 Task: Find an Airbnb in Sambhar, India for 7 adults from 12th to 16th July, with a price range of ₹10,000 to ₹16,000, including breakfast, self check-in, WiFi, free parking, TV, and gym, and ensure the host speaks English.
Action: Mouse moved to (412, 105)
Screenshot: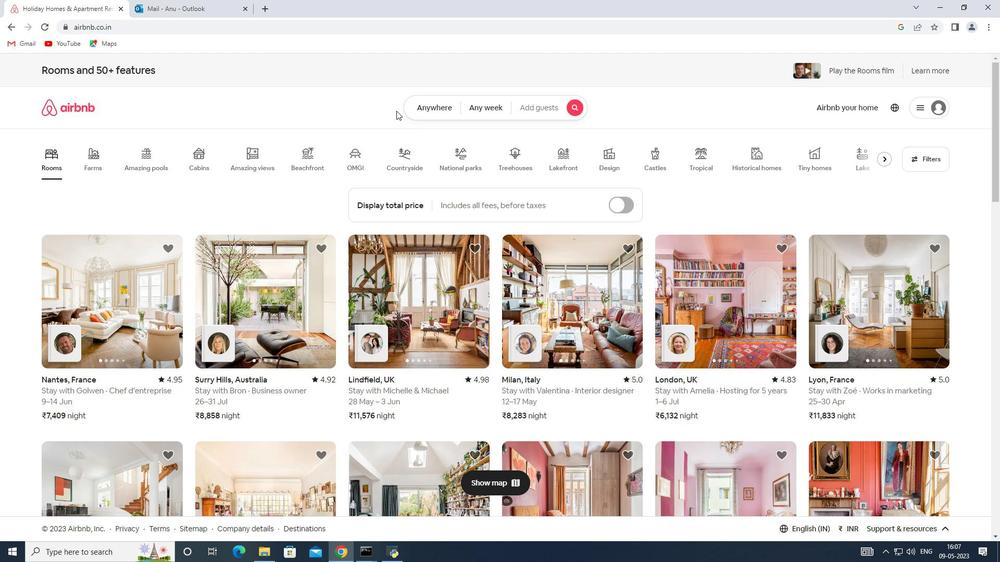
Action: Mouse pressed left at (412, 105)
Screenshot: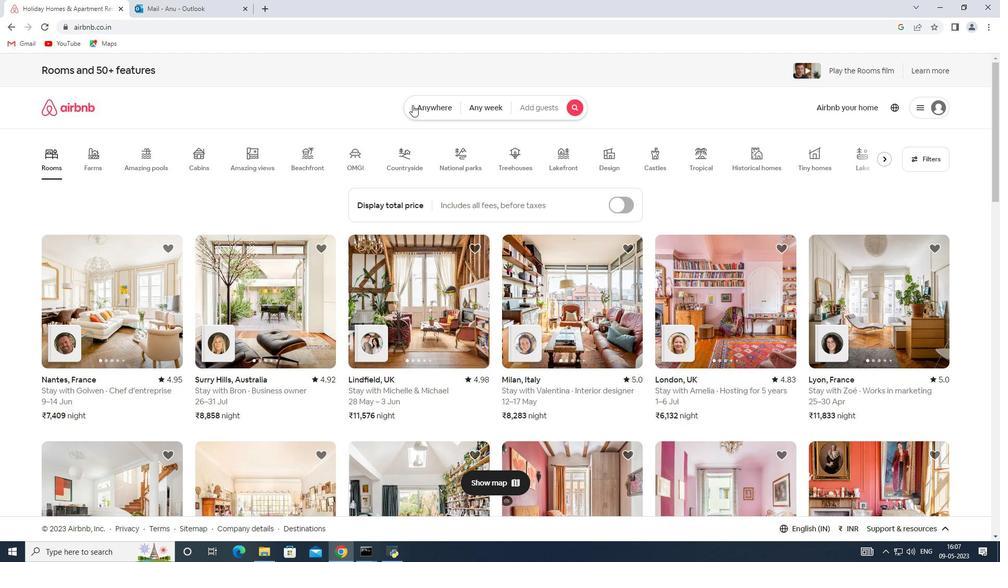
Action: Mouse moved to (333, 149)
Screenshot: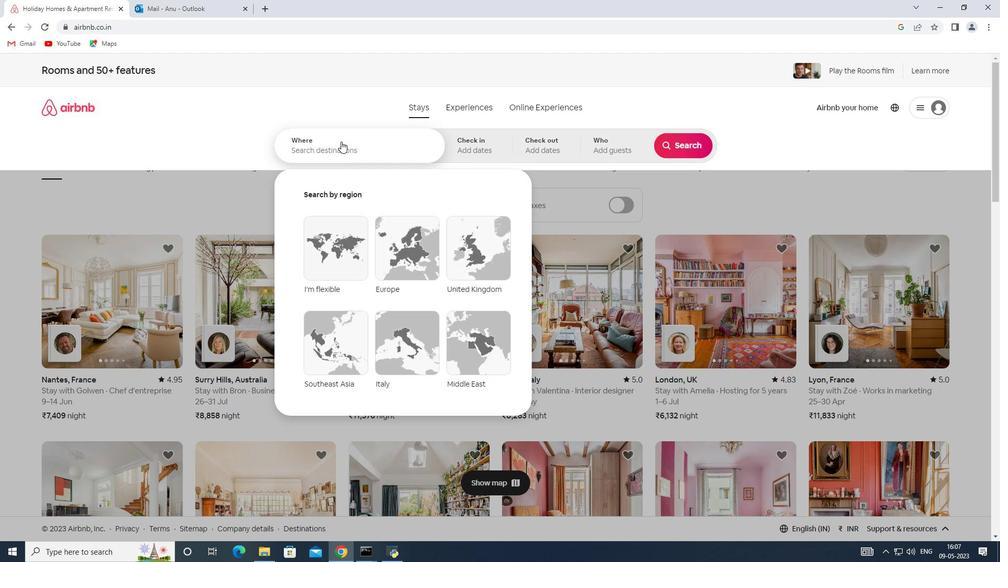 
Action: Mouse pressed left at (333, 149)
Screenshot: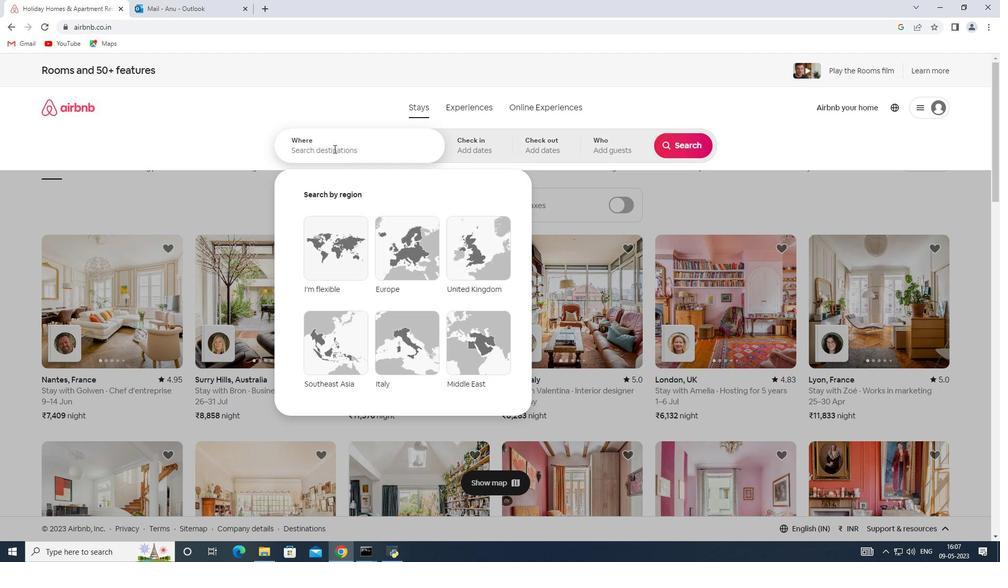 
Action: Key pressed <Key.caps_lock><Key.caps_lock><Key.caps_lock><Key.caps_lock><Key.caps_lock><Key.caps_lock><Key.caps_lock><Key.caps_lock><Key.caps_lock><Key.caps_lock><Key.caps_lock><Key.caps_lock><Key.caps_lock><Key.caps_lock><Key.caps_lock><Key.caps_lock><Key.caps_lock><Key.caps_lock><Key.caps_lock><Key.caps_lock><Key.caps_lock><Key.caps_lock><Key.caps_lock><Key.caps_lock><Key.caps_lock><Key.caps_lock><Key.caps_lock><Key.caps_lock><Key.caps_lock><Key.caps_lock>sa<Key.backspace><Key.caps_lock>AMBHAR
Screenshot: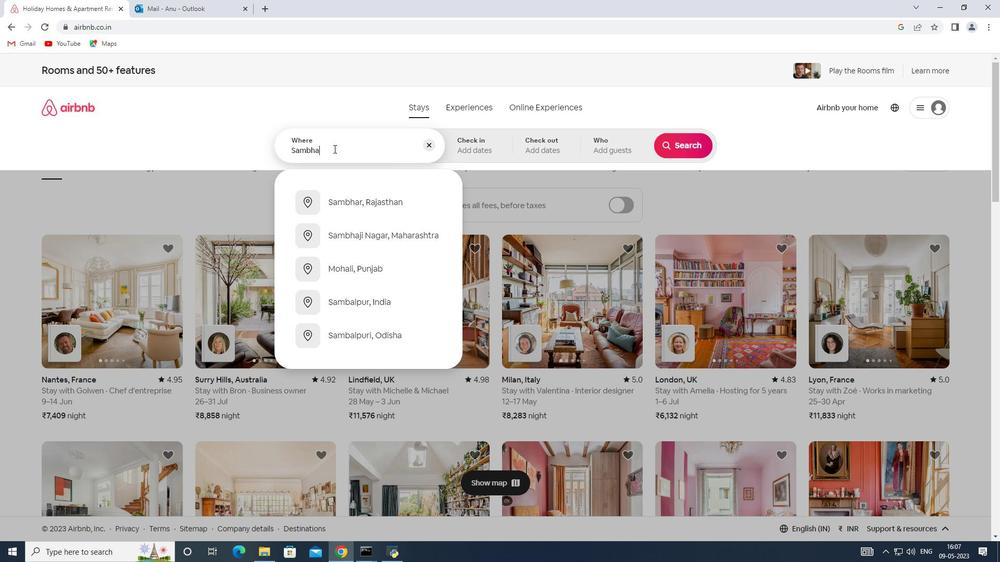 
Action: Mouse moved to (332, 149)
Screenshot: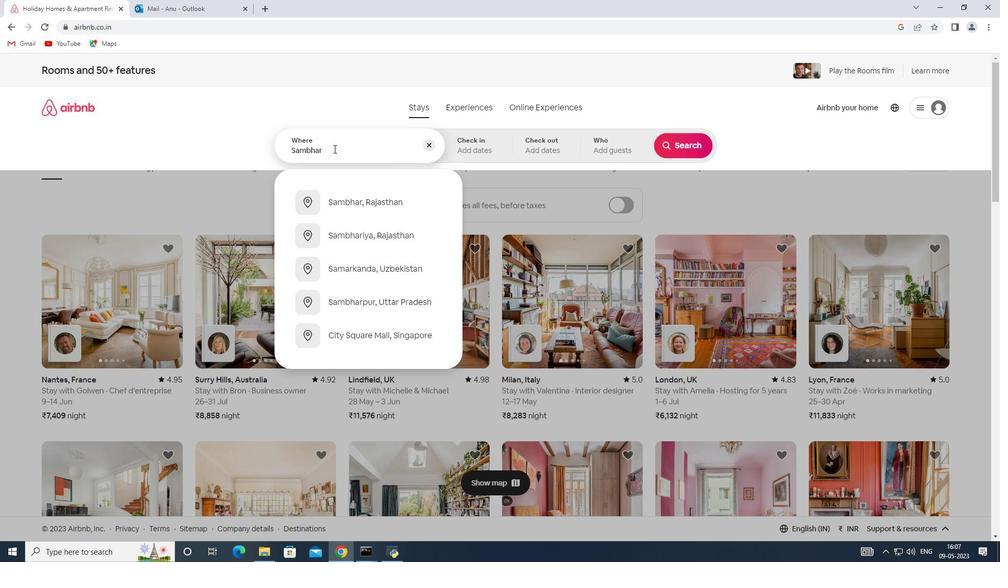 
Action: Key pressed ,<Key.shift><Key.shift><Key.shift><Key.shift><Key.shift>r<Key.backspace><Key.shift><Key.shift><Key.shift><Key.shift><Key.shift><Key.shift><Key.shift><Key.shift><Key.shift><Key.shift><Key.shift><Key.shift><Key.shift><Key.shift><Key.shift><Key.shift><Key.shift><Key.shift>iNDIA
Screenshot: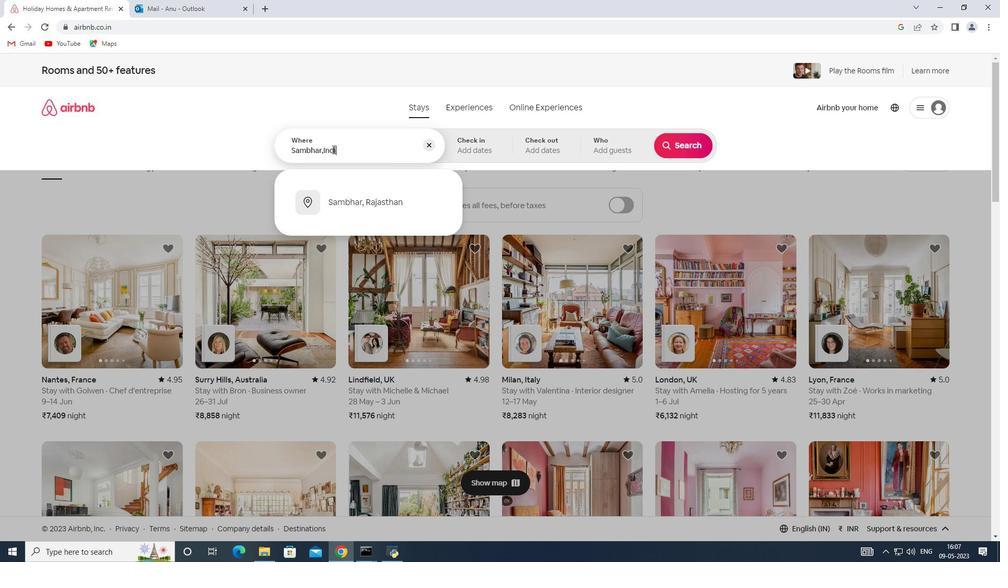 
Action: Mouse moved to (473, 138)
Screenshot: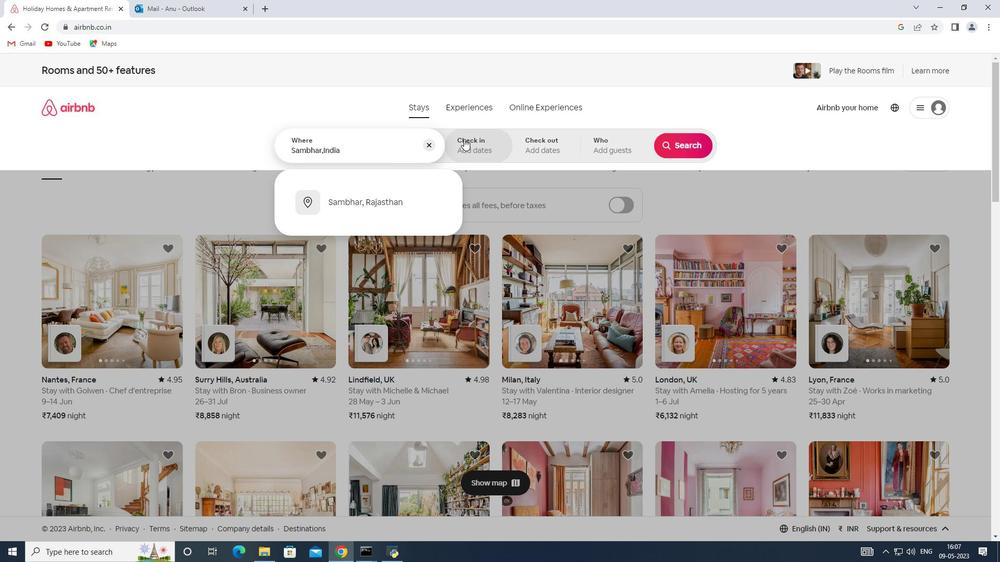 
Action: Mouse pressed left at (473, 138)
Screenshot: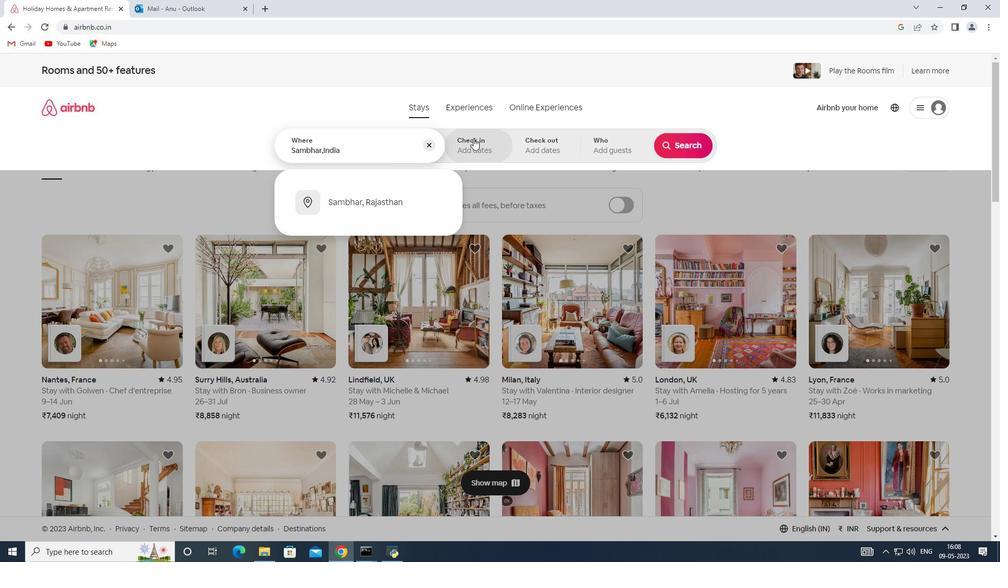 
Action: Mouse moved to (675, 228)
Screenshot: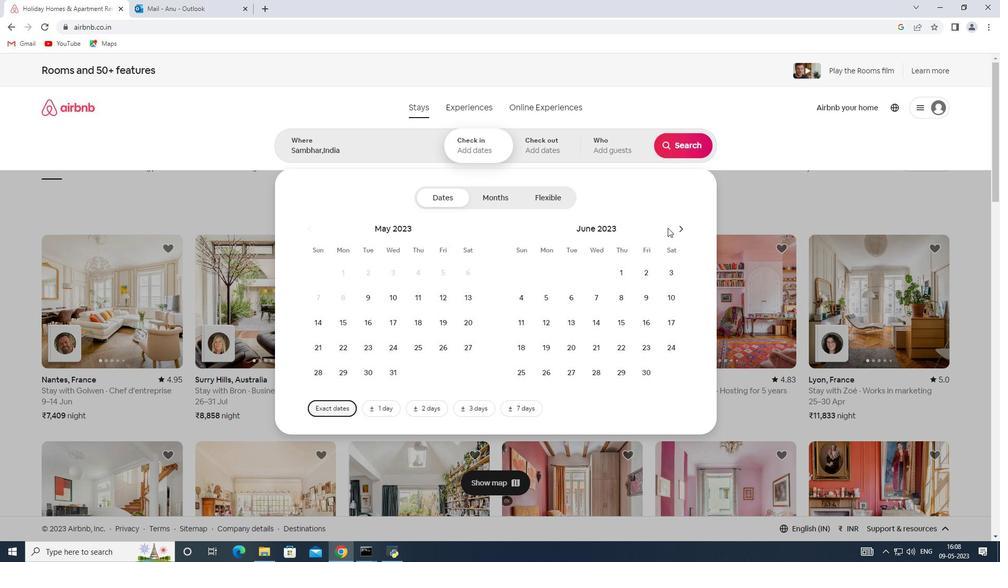 
Action: Mouse pressed left at (675, 228)
Screenshot: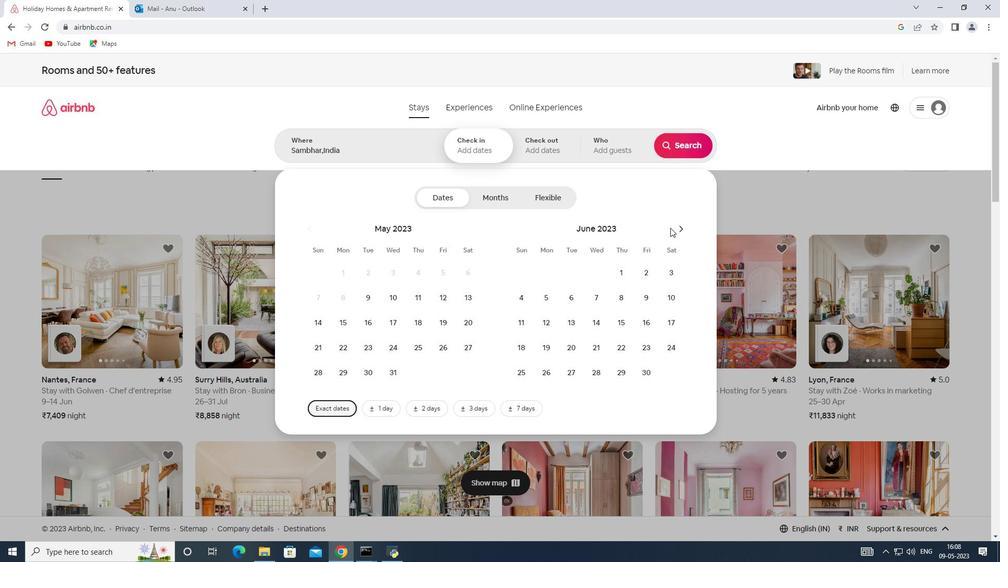 
Action: Mouse moved to (599, 318)
Screenshot: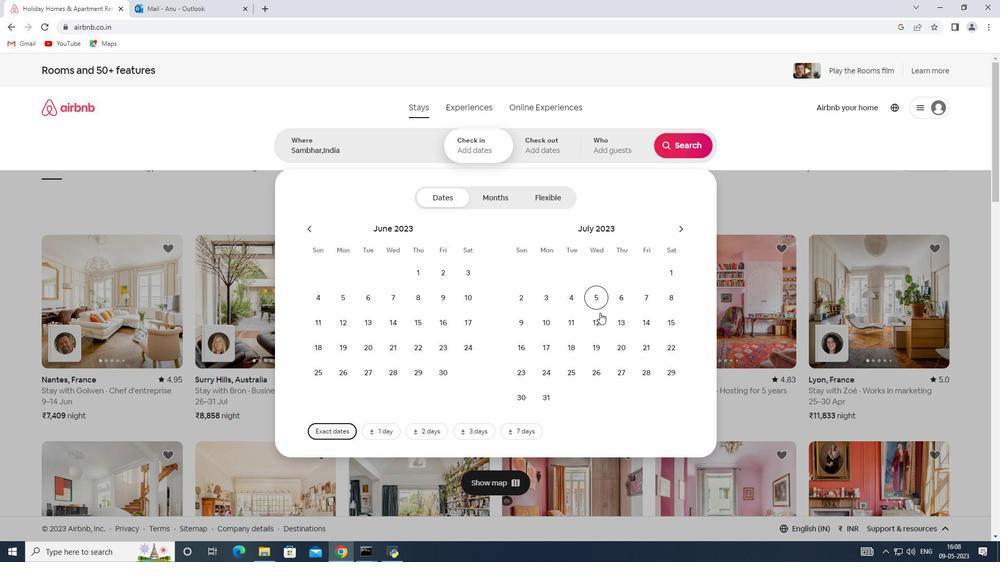 
Action: Mouse pressed left at (599, 318)
Screenshot: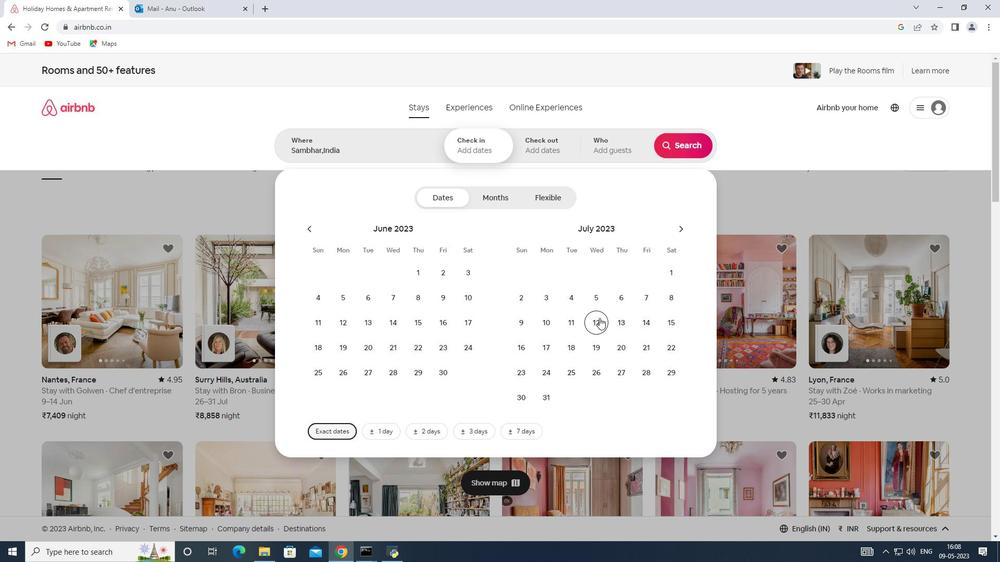 
Action: Mouse moved to (523, 342)
Screenshot: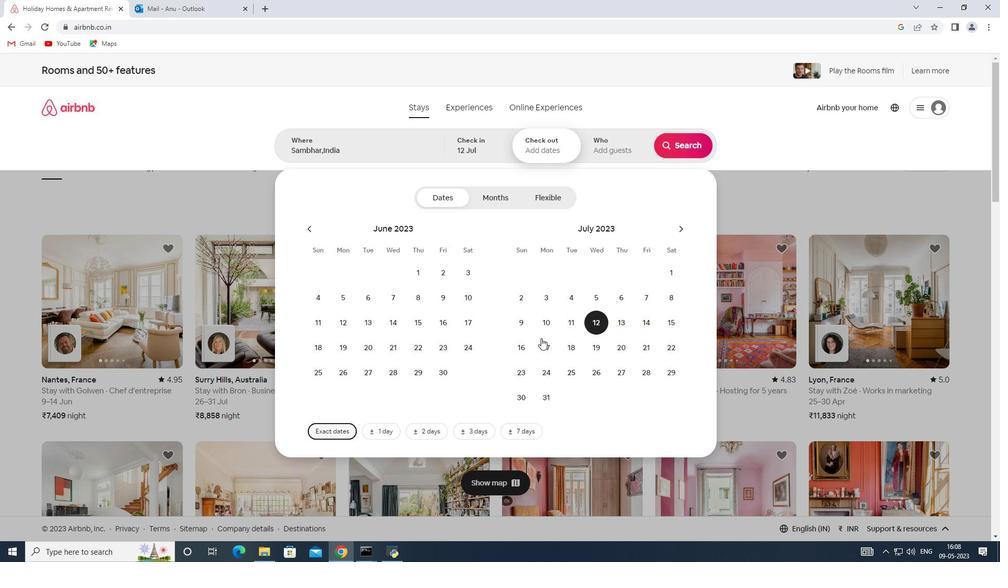 
Action: Mouse pressed left at (523, 342)
Screenshot: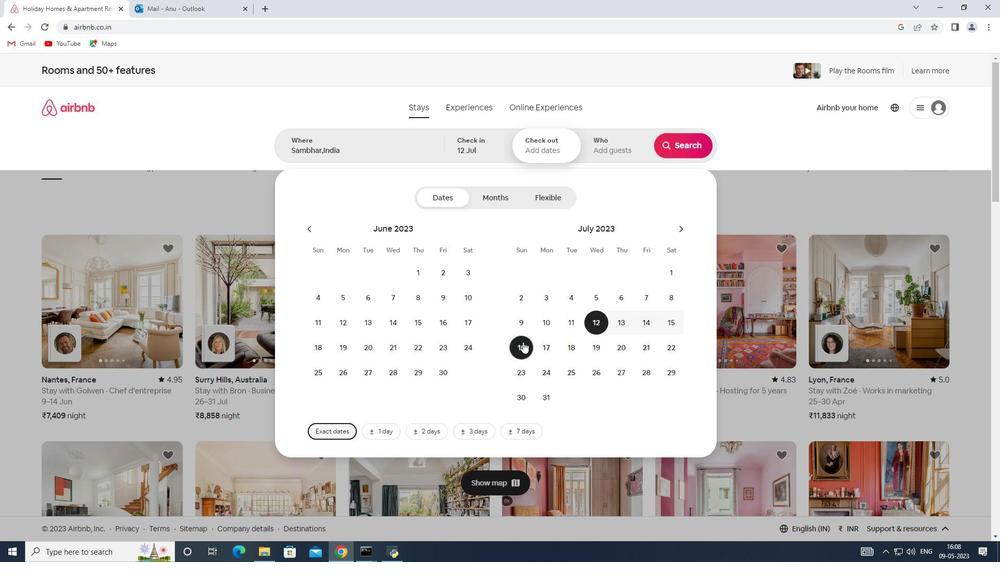 
Action: Mouse moved to (611, 147)
Screenshot: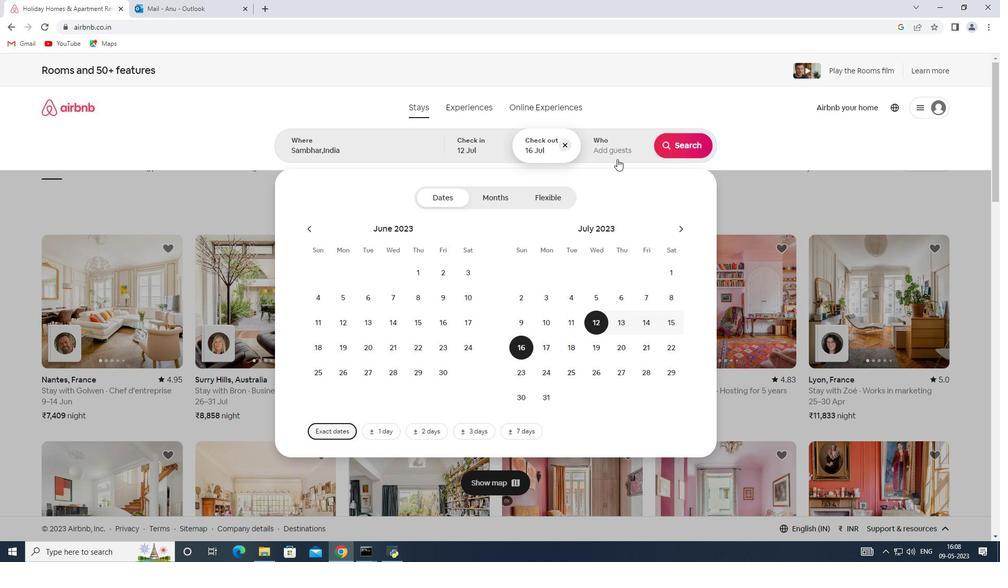 
Action: Mouse pressed left at (611, 147)
Screenshot: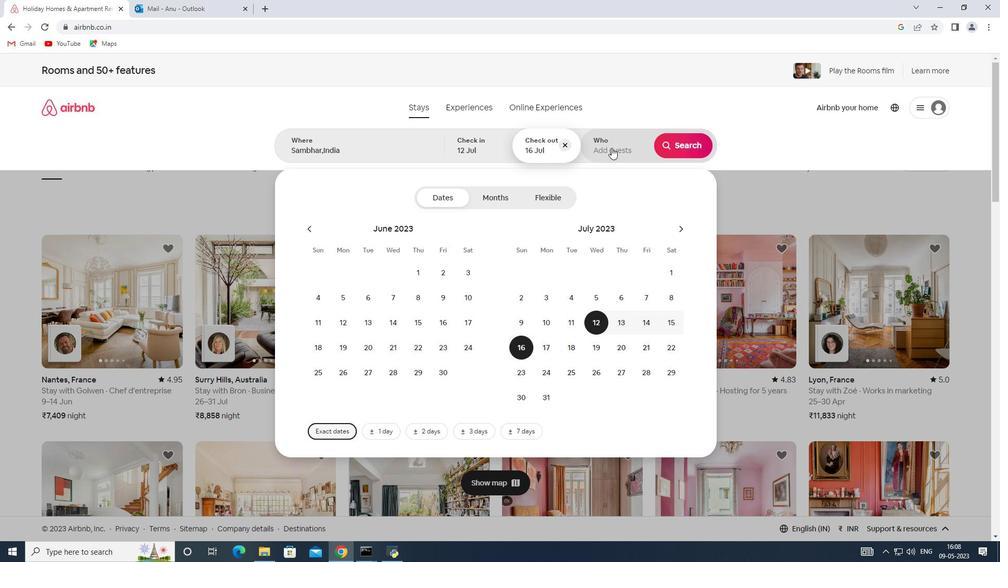 
Action: Mouse moved to (689, 194)
Screenshot: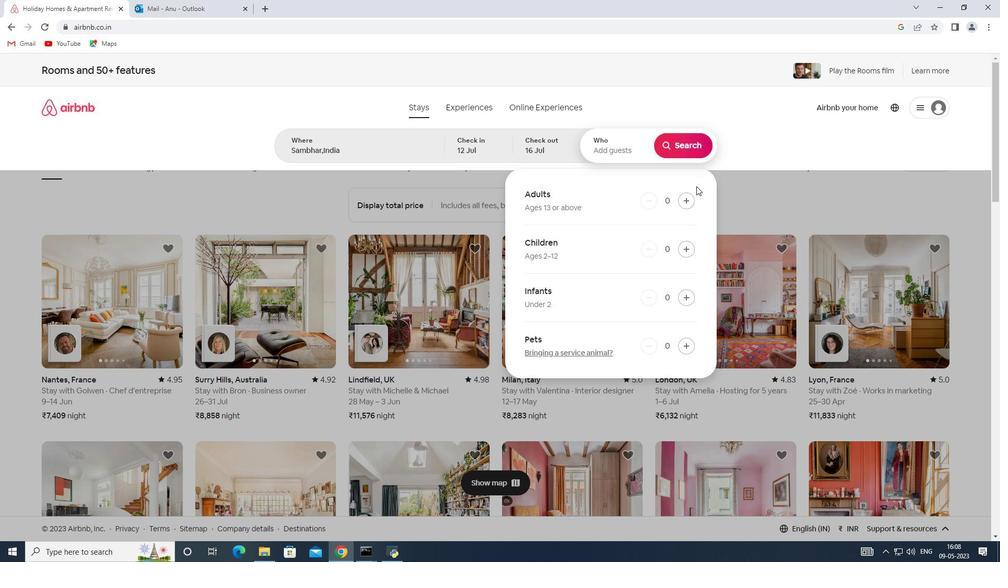 
Action: Mouse pressed left at (689, 194)
Screenshot: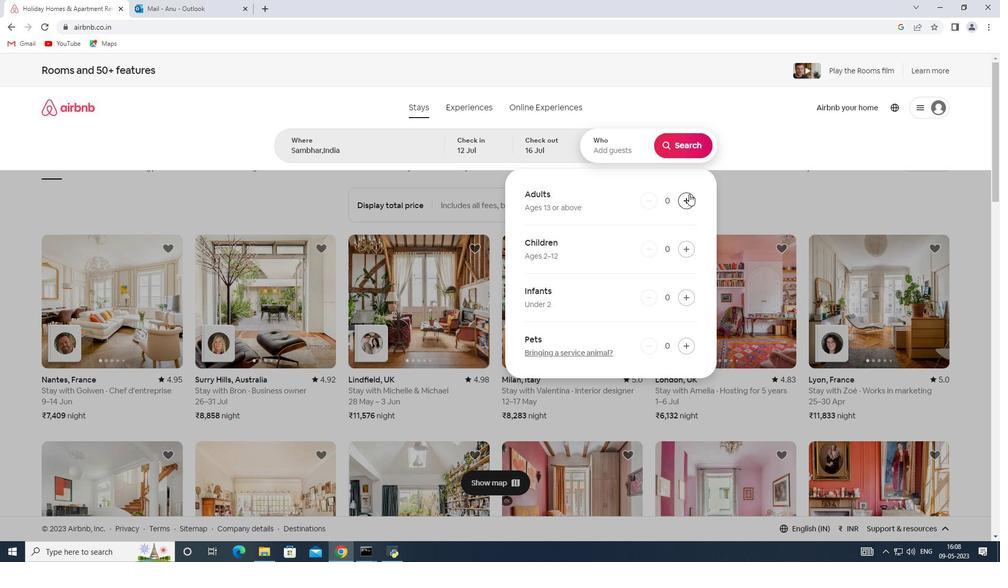 
Action: Mouse pressed left at (689, 194)
Screenshot: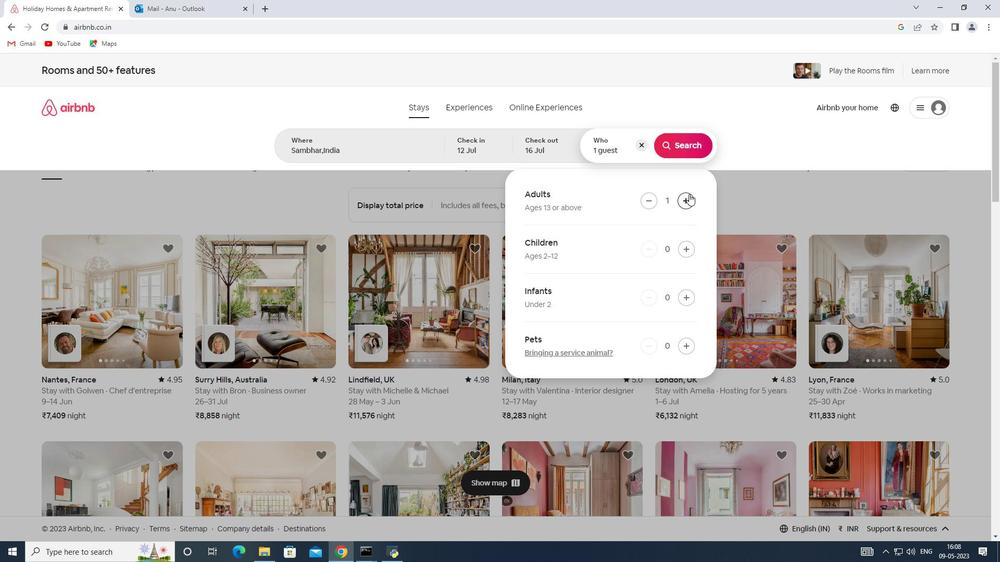 
Action: Mouse pressed left at (689, 194)
Screenshot: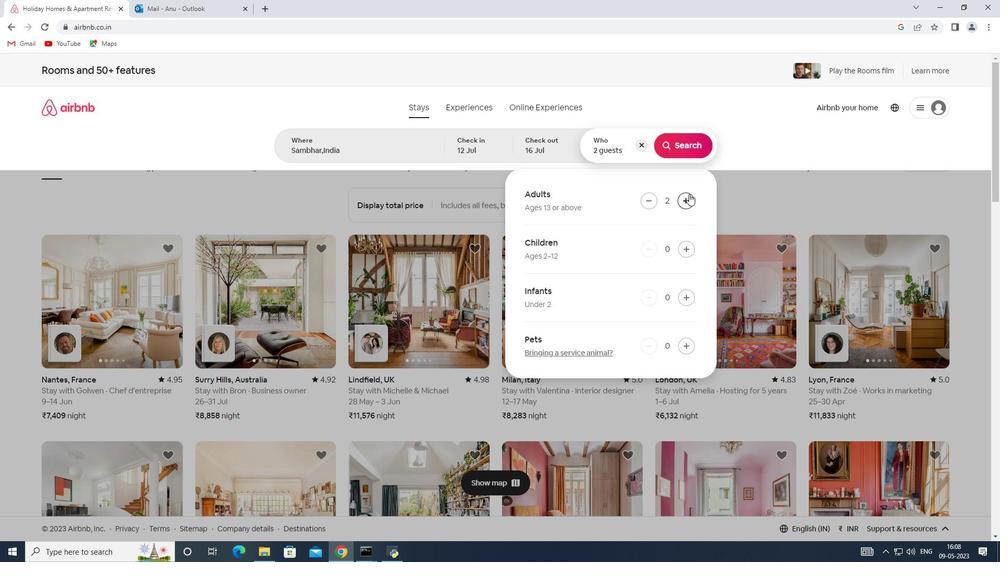 
Action: Mouse pressed left at (689, 194)
Screenshot: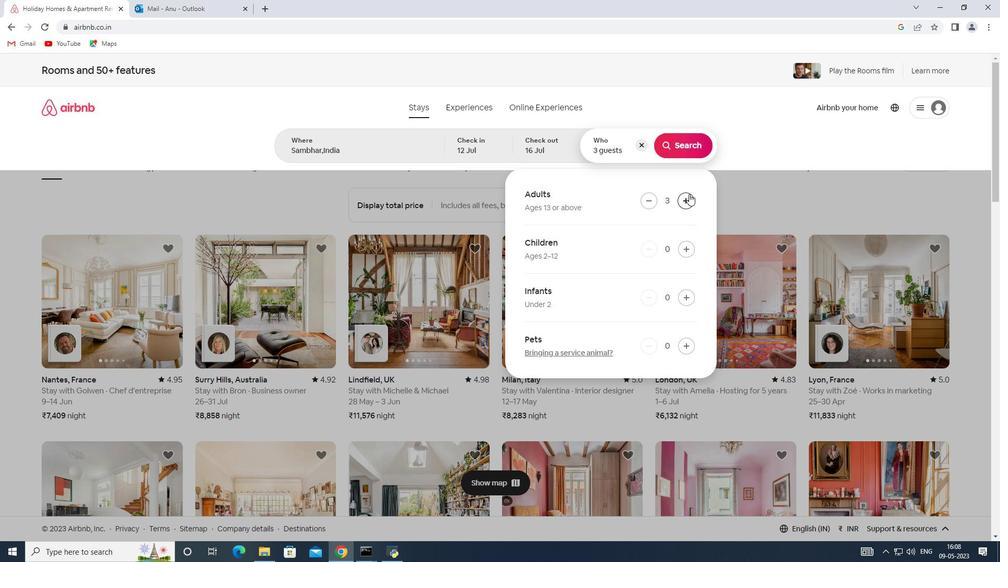 
Action: Mouse pressed left at (689, 194)
Screenshot: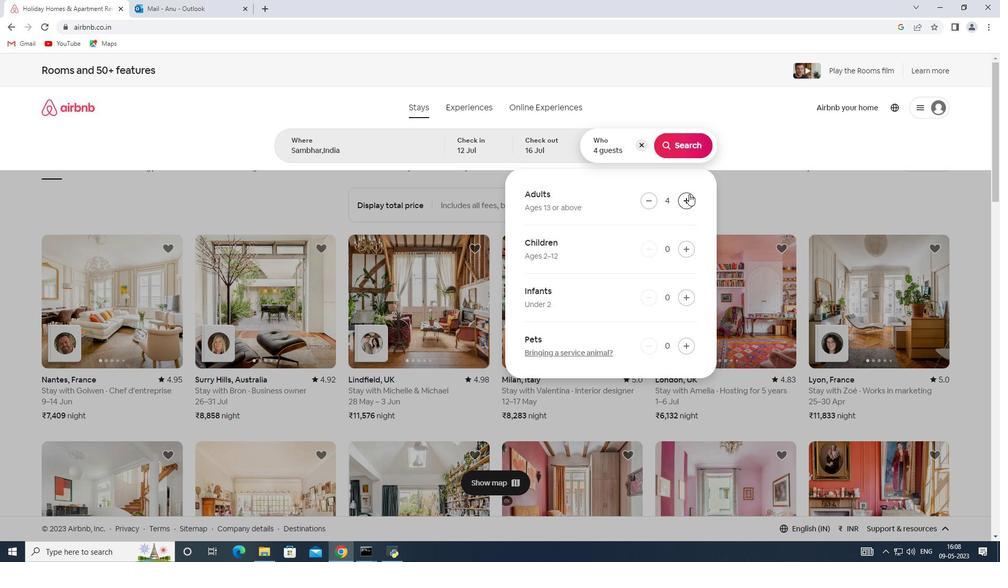 
Action: Mouse pressed left at (689, 194)
Screenshot: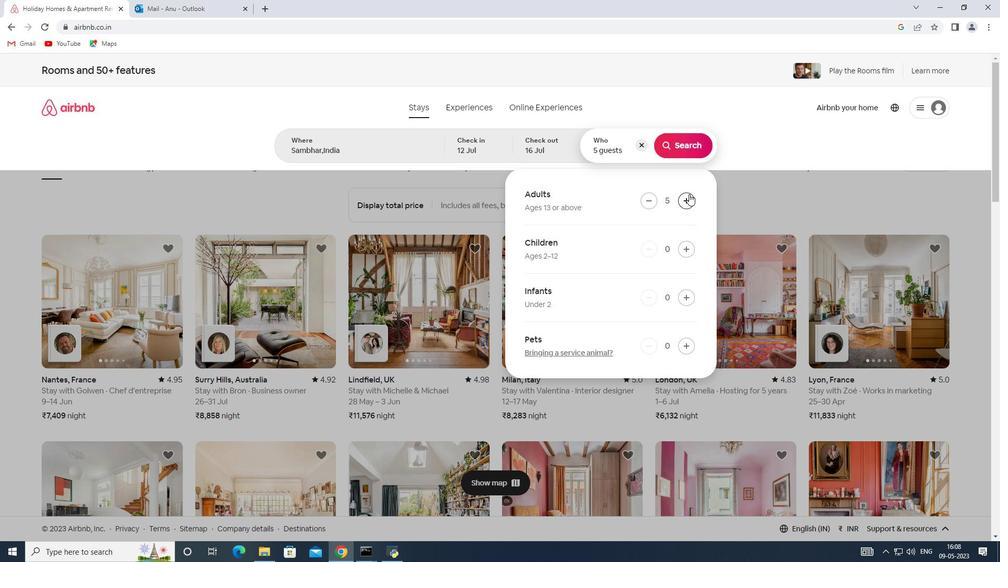
Action: Mouse pressed left at (689, 194)
Screenshot: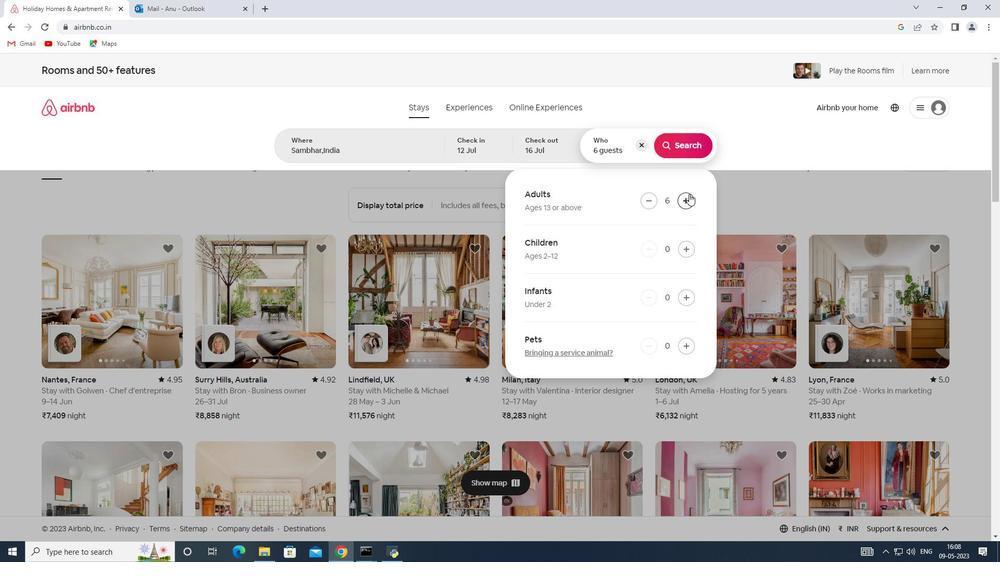
Action: Mouse pressed left at (689, 194)
Screenshot: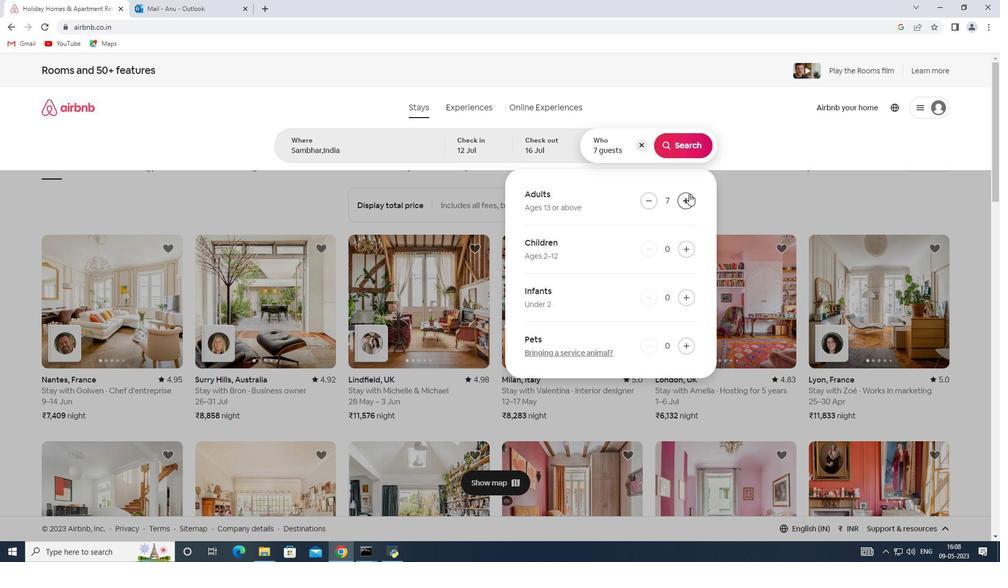 
Action: Mouse moved to (687, 149)
Screenshot: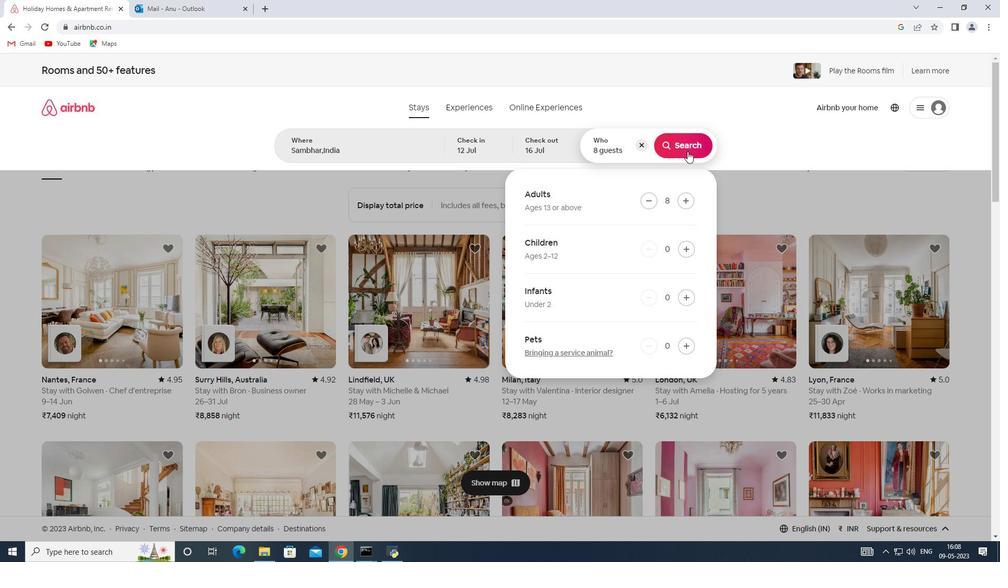 
Action: Mouse pressed left at (687, 149)
Screenshot: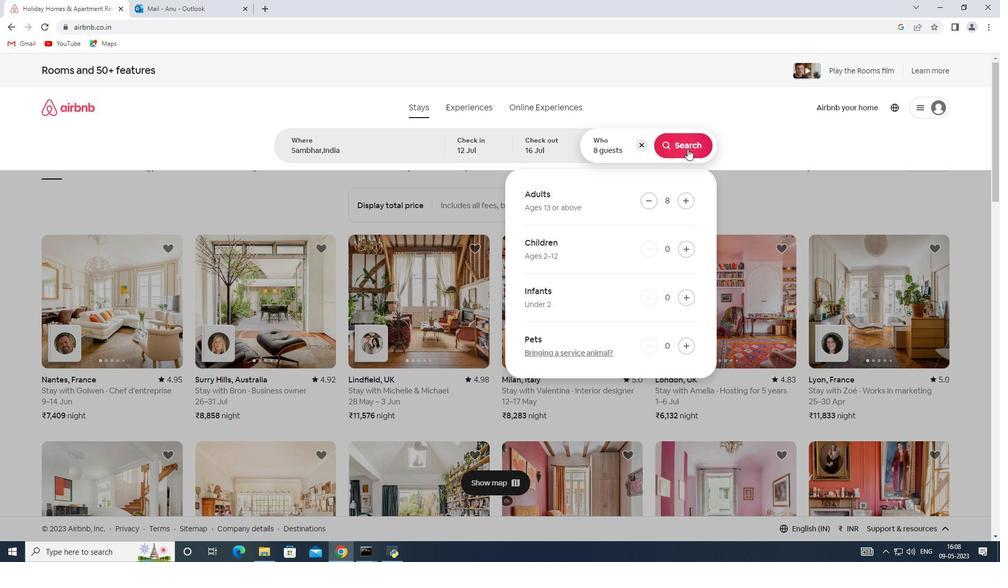 
Action: Mouse moved to (936, 113)
Screenshot: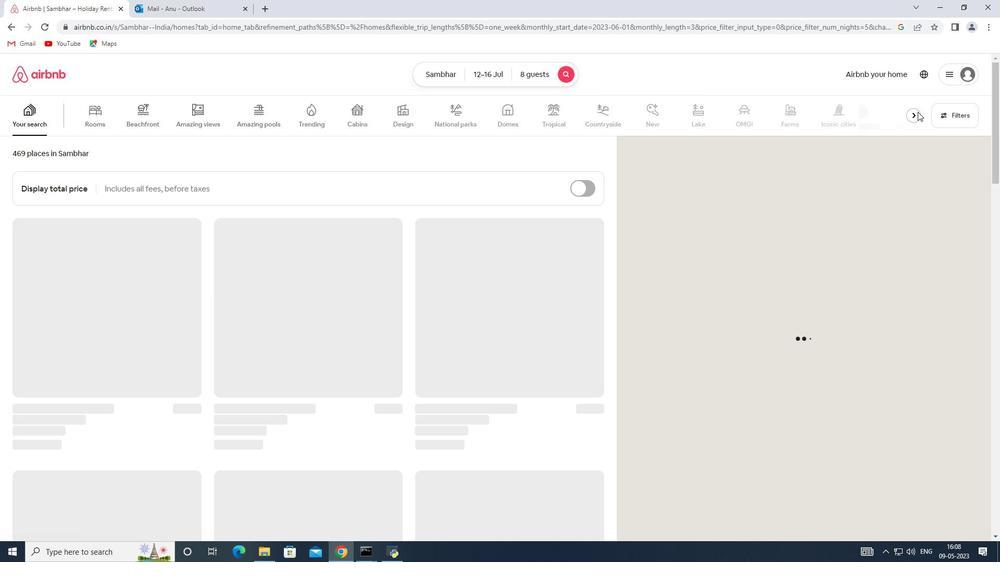 
Action: Mouse pressed left at (936, 113)
Screenshot: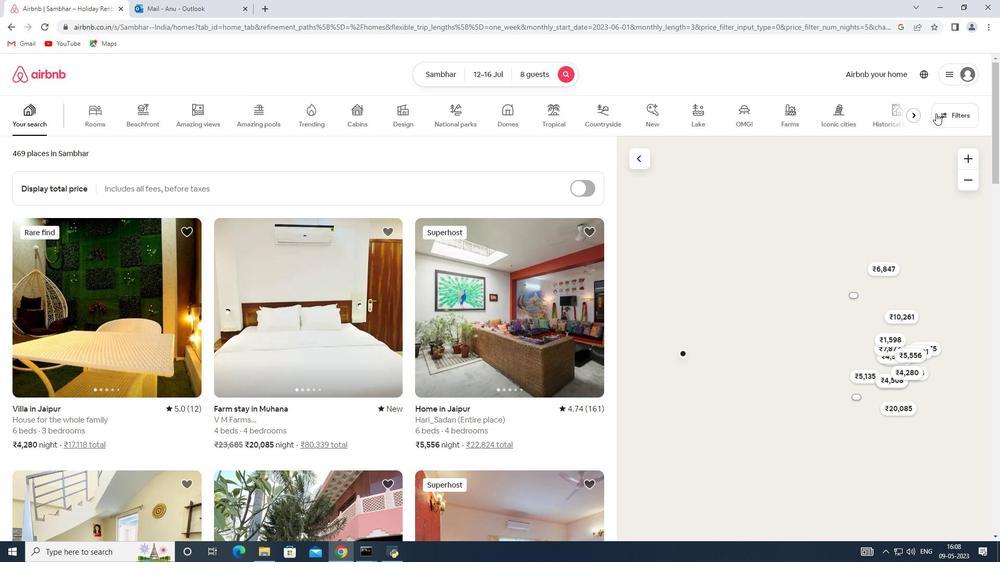 
Action: Mouse moved to (365, 374)
Screenshot: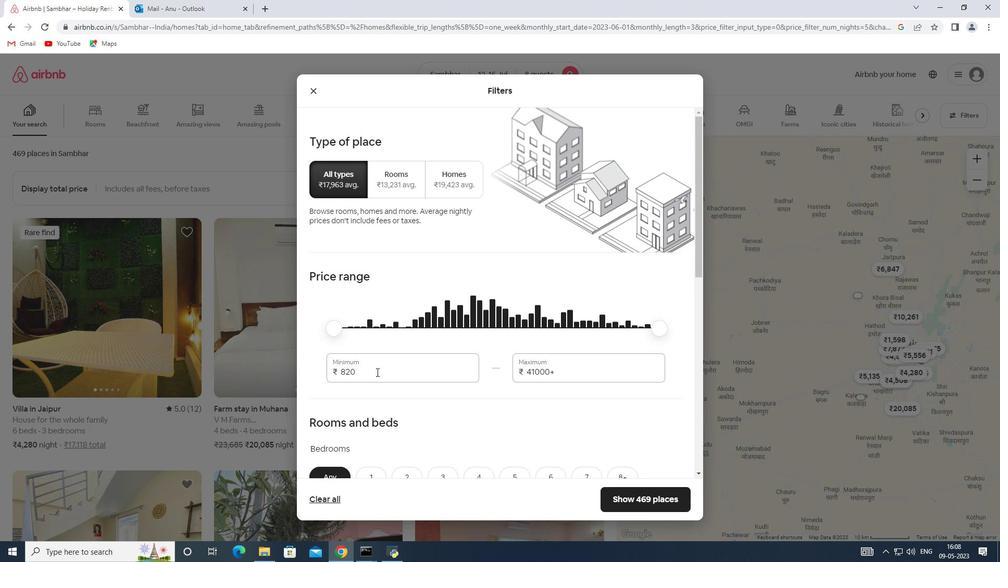 
Action: Mouse pressed left at (365, 374)
Screenshot: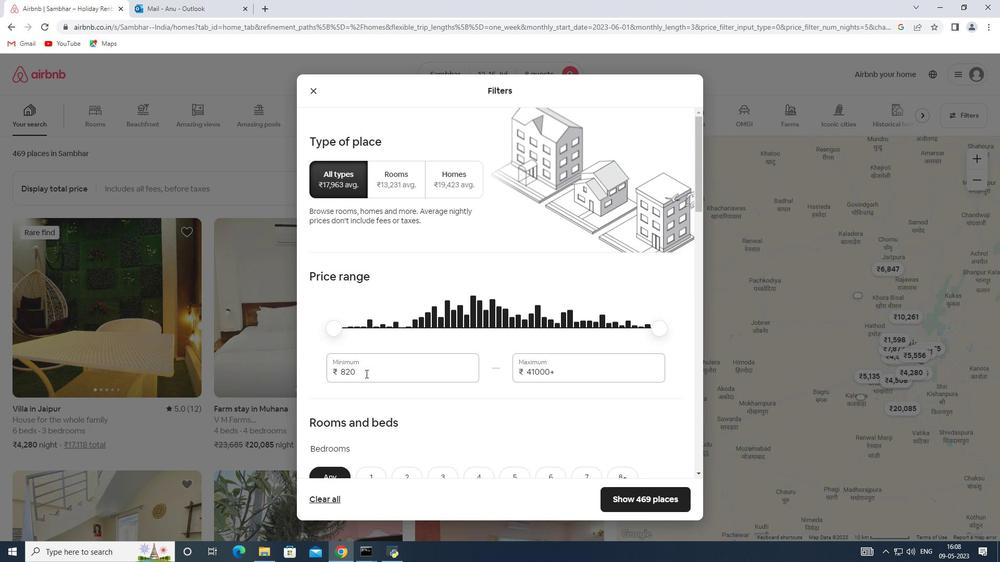 
Action: Mouse moved to (319, 371)
Screenshot: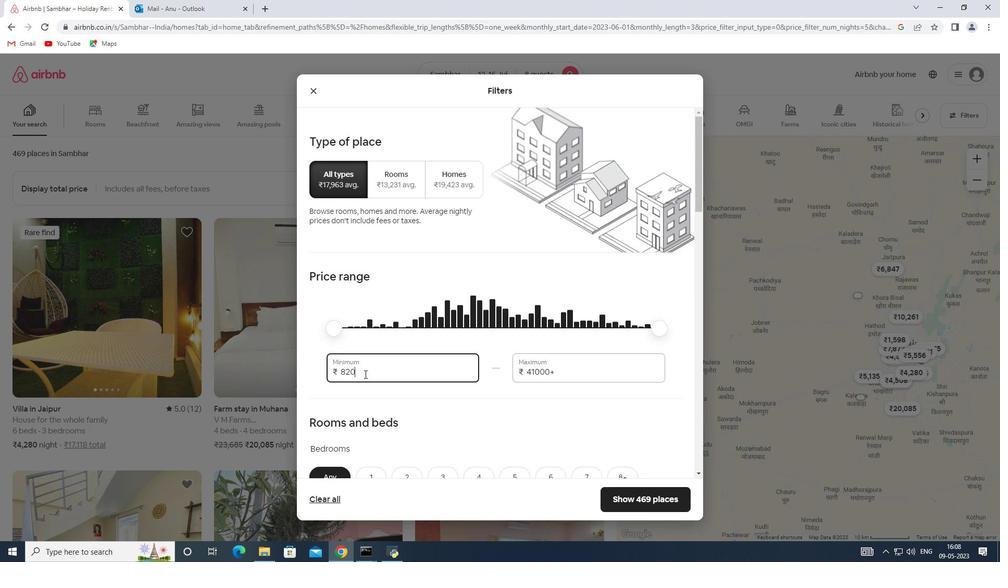 
Action: Key pressed 10000
Screenshot: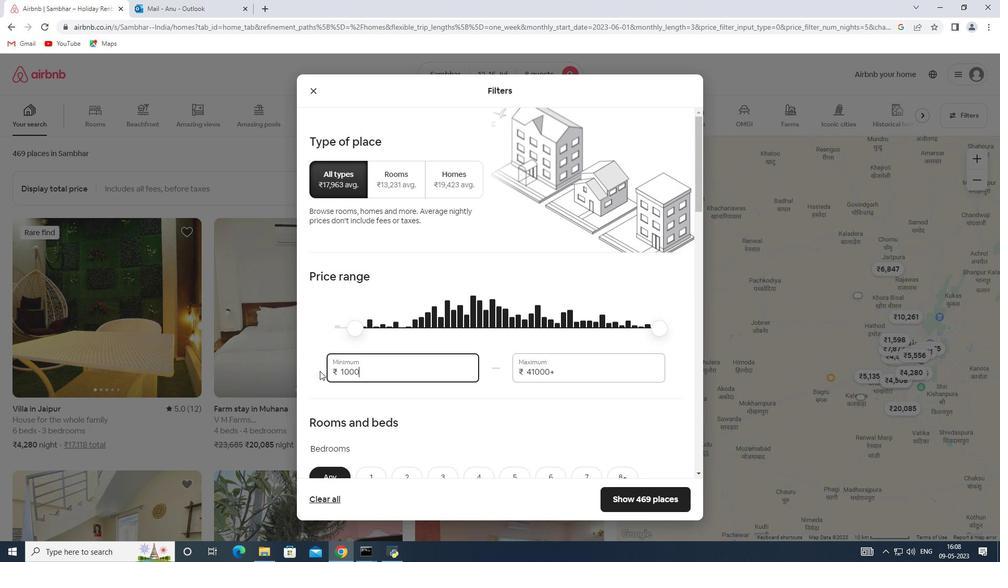 
Action: Mouse moved to (557, 372)
Screenshot: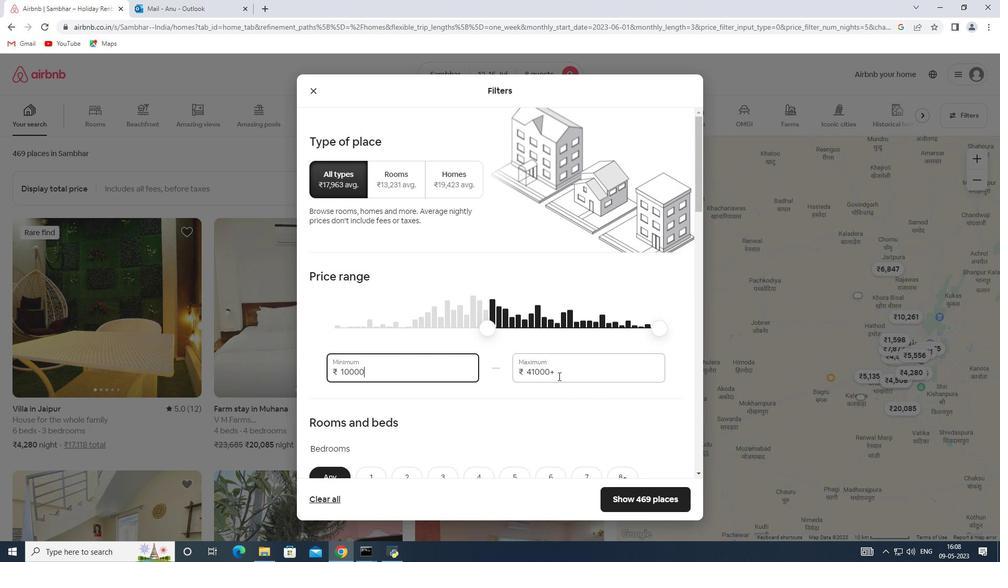 
Action: Mouse pressed left at (557, 372)
Screenshot: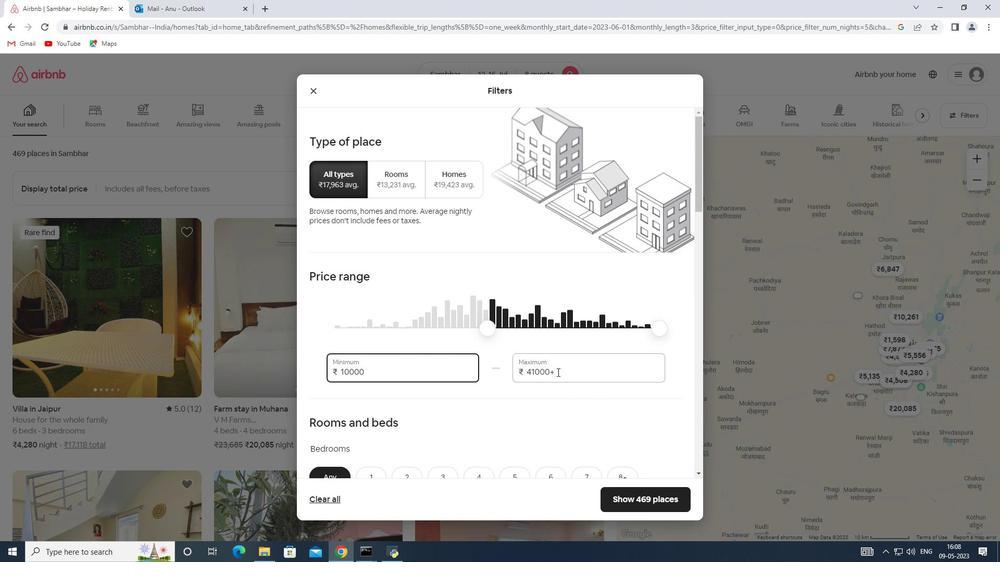 
Action: Mouse moved to (479, 374)
Screenshot: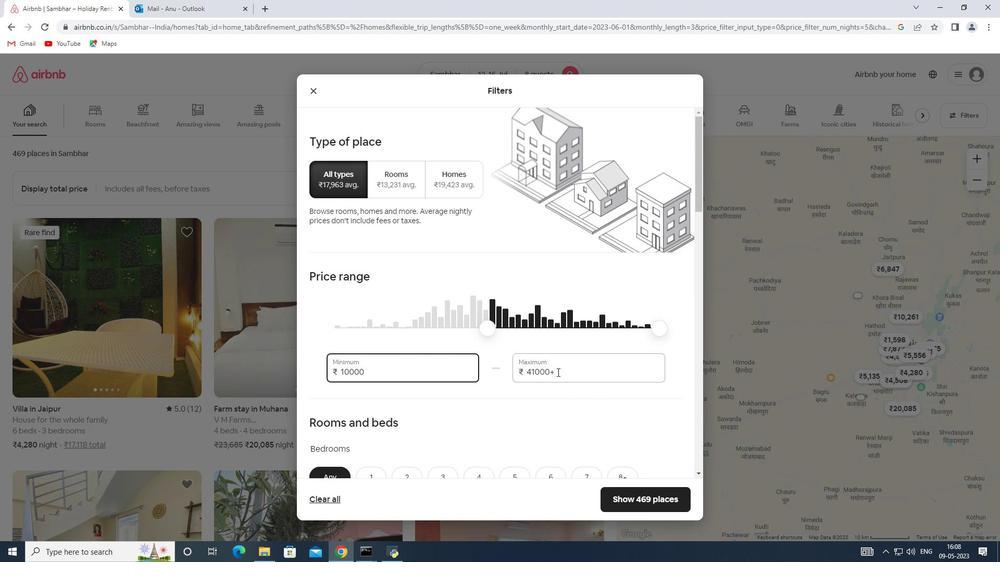 
Action: Key pressed 16000
Screenshot: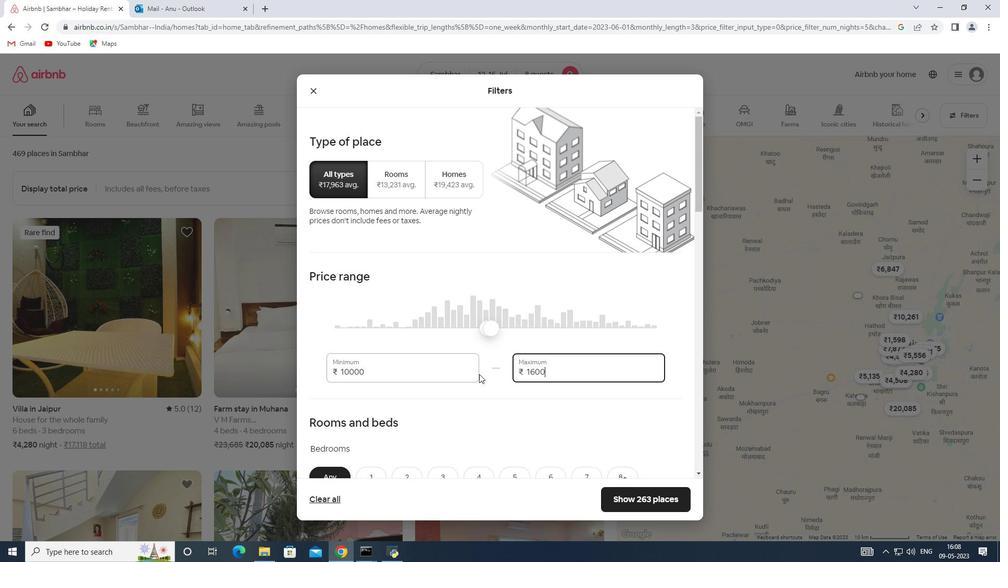 
Action: Mouse moved to (468, 376)
Screenshot: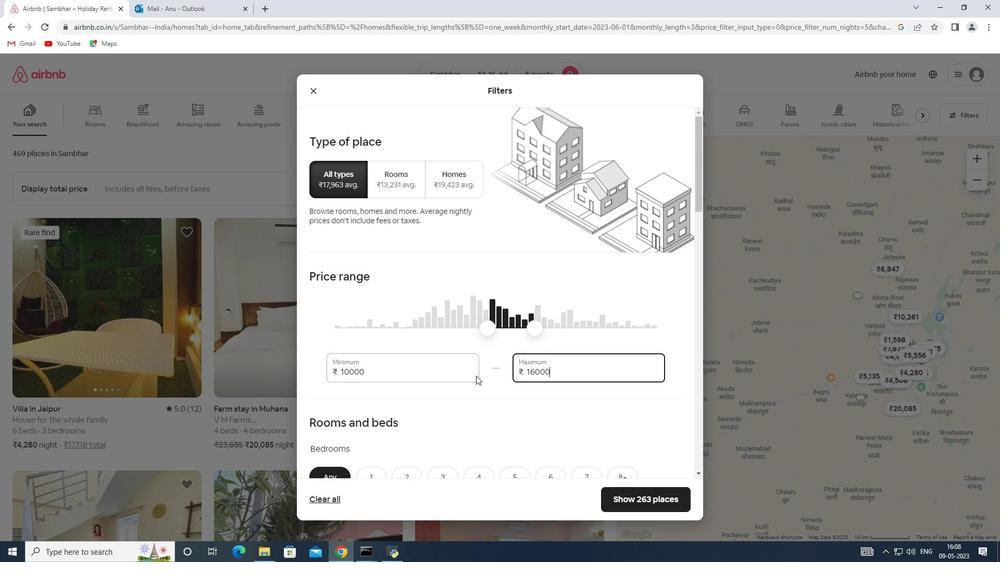 
Action: Mouse scrolled (468, 376) with delta (0, 0)
Screenshot: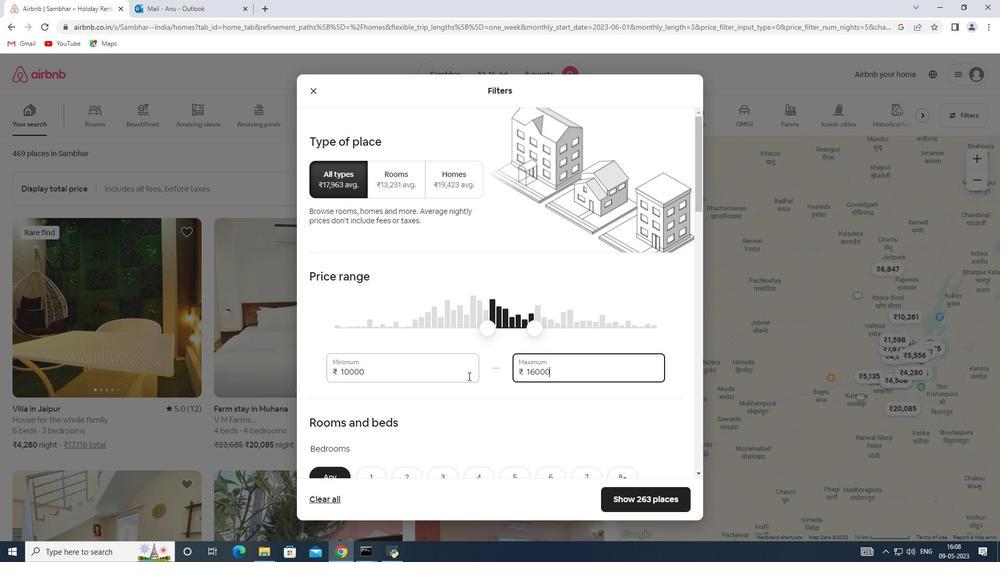 
Action: Mouse scrolled (468, 376) with delta (0, 0)
Screenshot: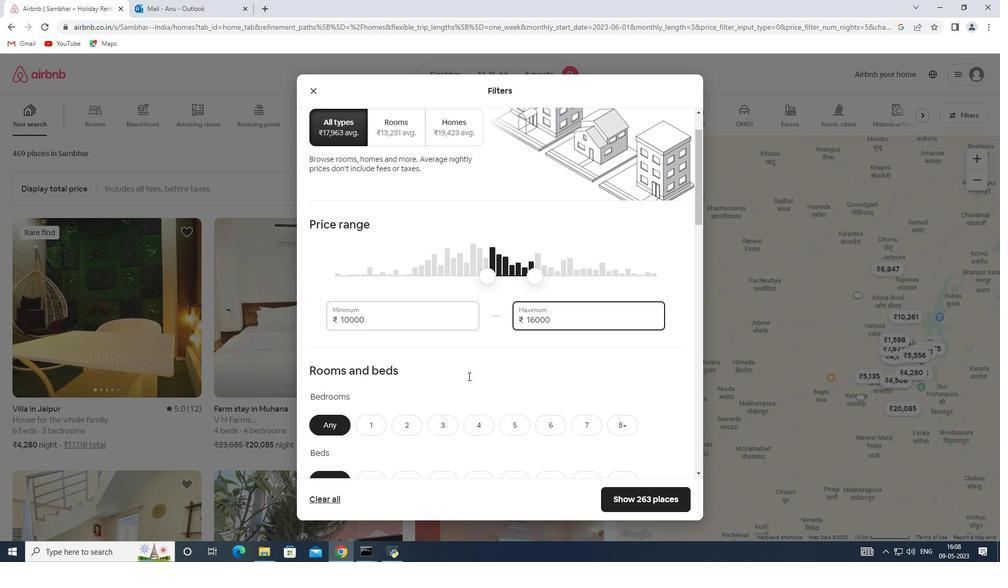 
Action: Mouse scrolled (468, 376) with delta (0, 0)
Screenshot: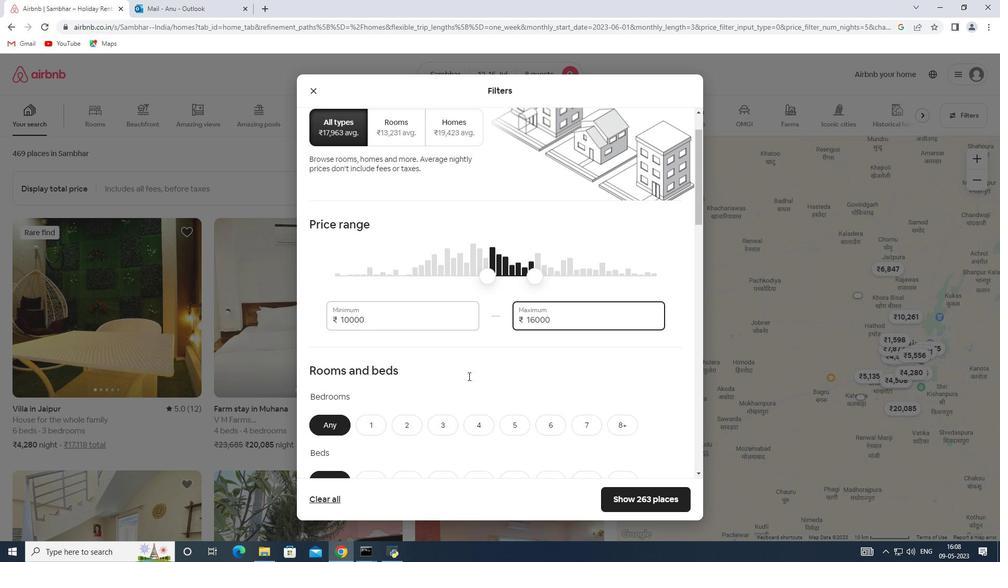 
Action: Mouse moved to (455, 363)
Screenshot: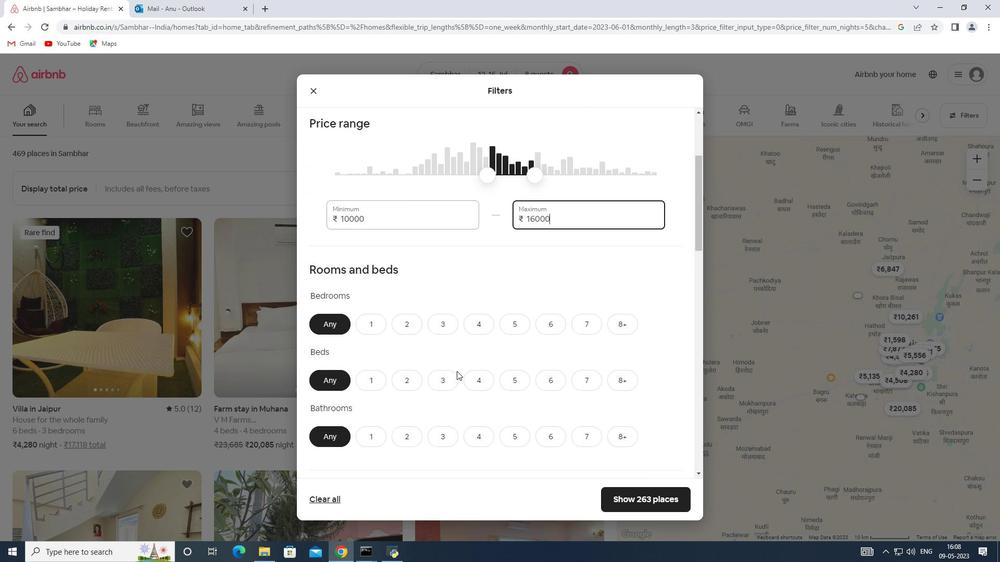 
Action: Mouse scrolled (455, 363) with delta (0, 0)
Screenshot: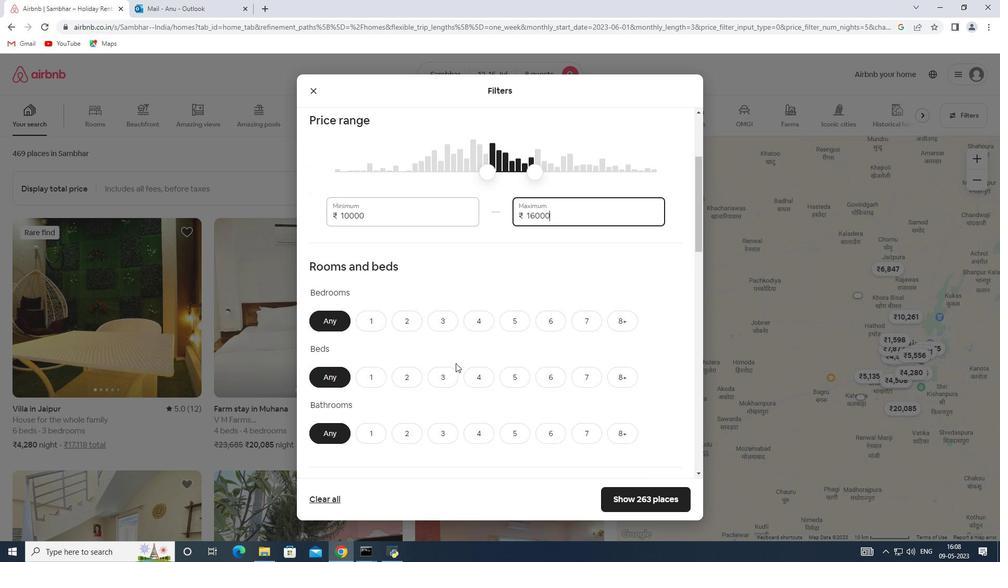 
Action: Mouse moved to (453, 363)
Screenshot: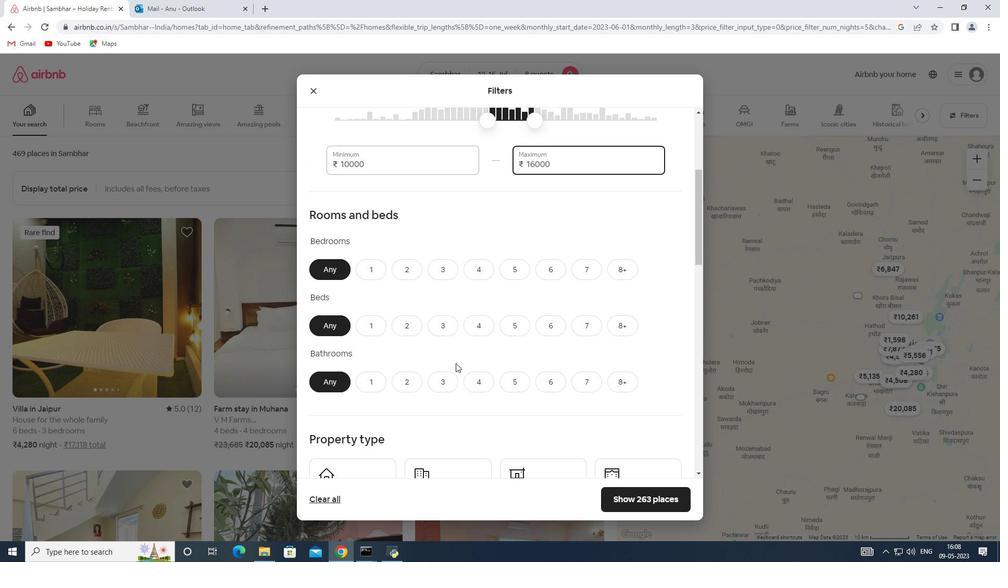 
Action: Mouse scrolled (453, 362) with delta (0, 0)
Screenshot: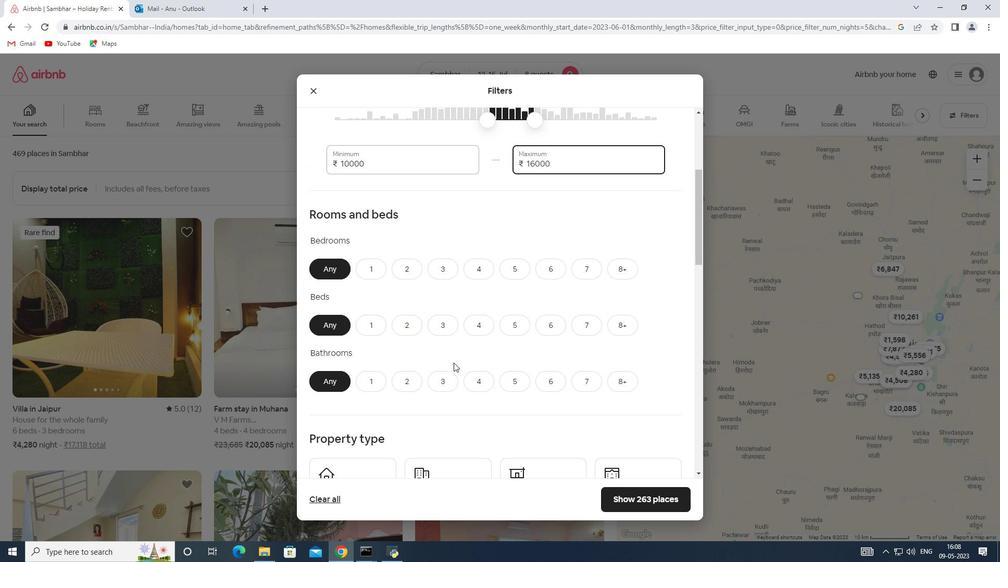 
Action: Mouse scrolled (453, 362) with delta (0, 0)
Screenshot: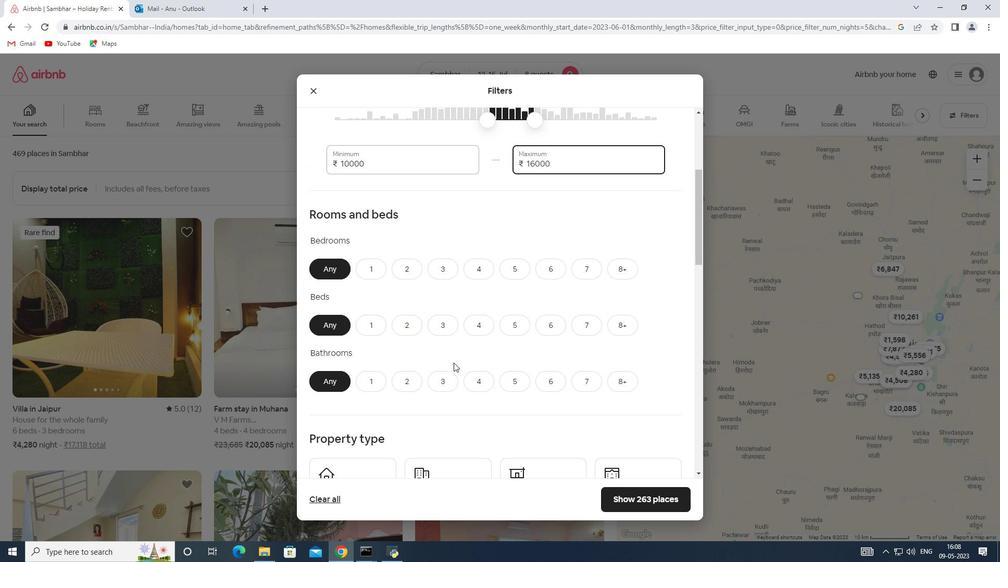 
Action: Mouse moved to (618, 171)
Screenshot: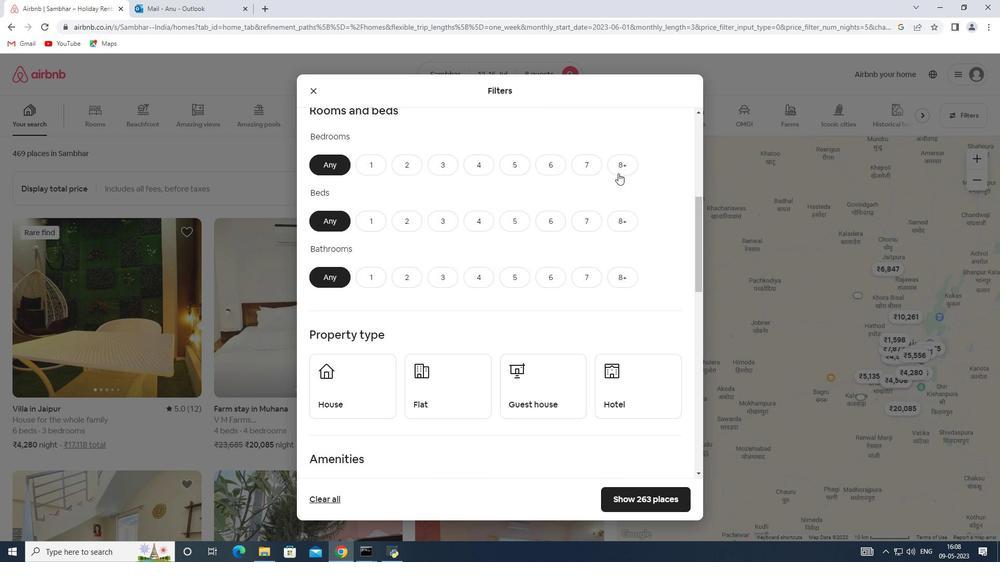 
Action: Mouse pressed left at (618, 171)
Screenshot: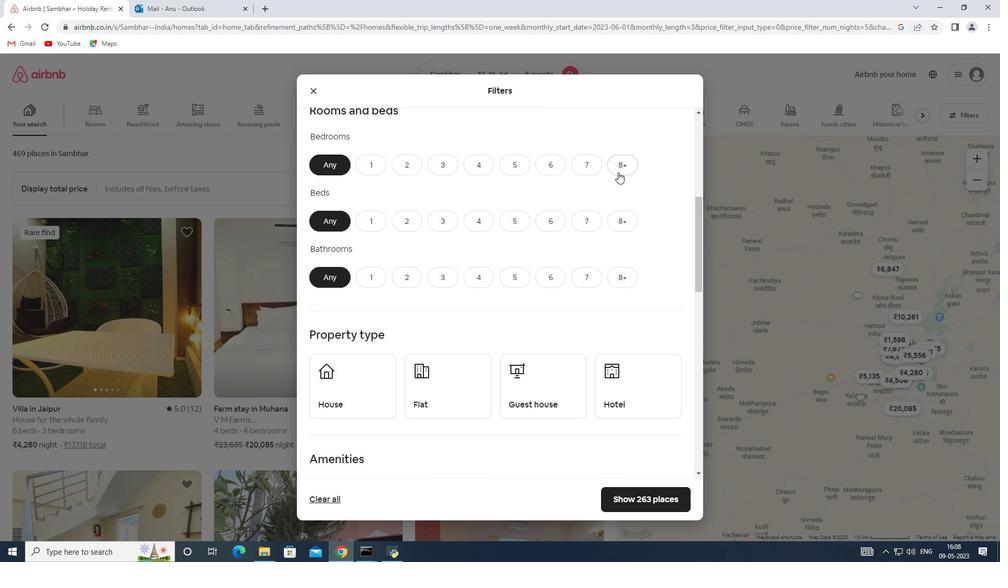 
Action: Mouse moved to (618, 217)
Screenshot: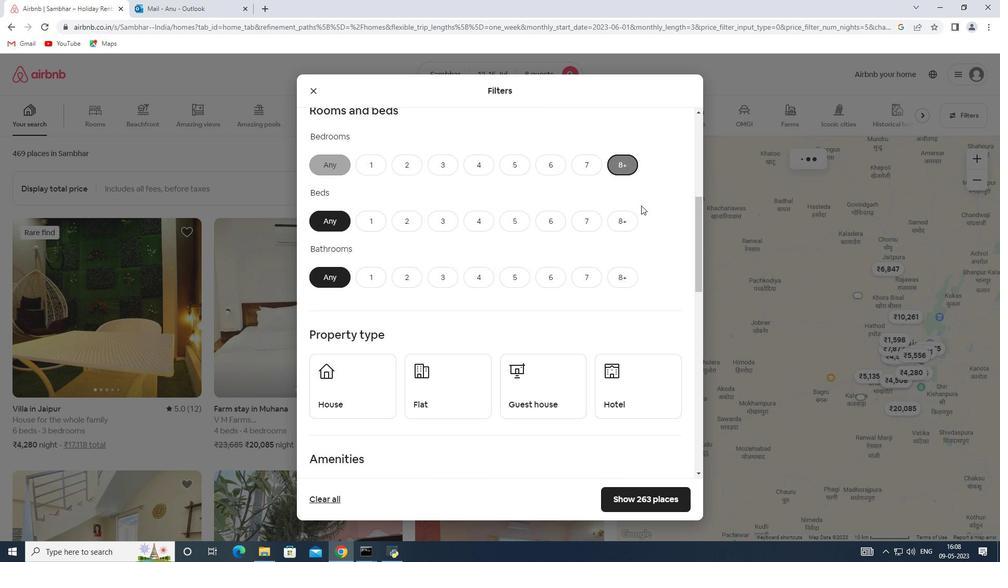 
Action: Mouse pressed left at (618, 217)
Screenshot: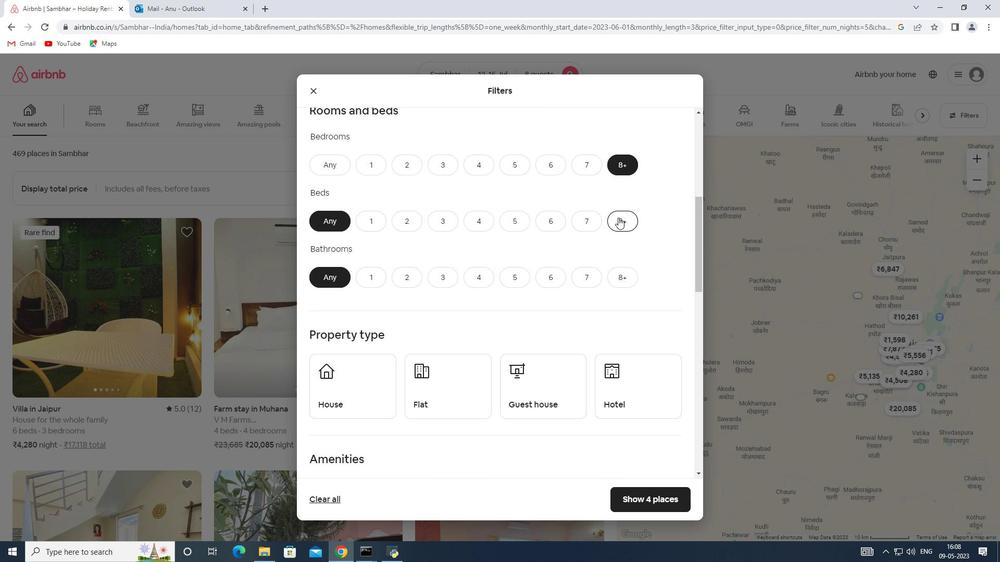 
Action: Mouse moved to (614, 274)
Screenshot: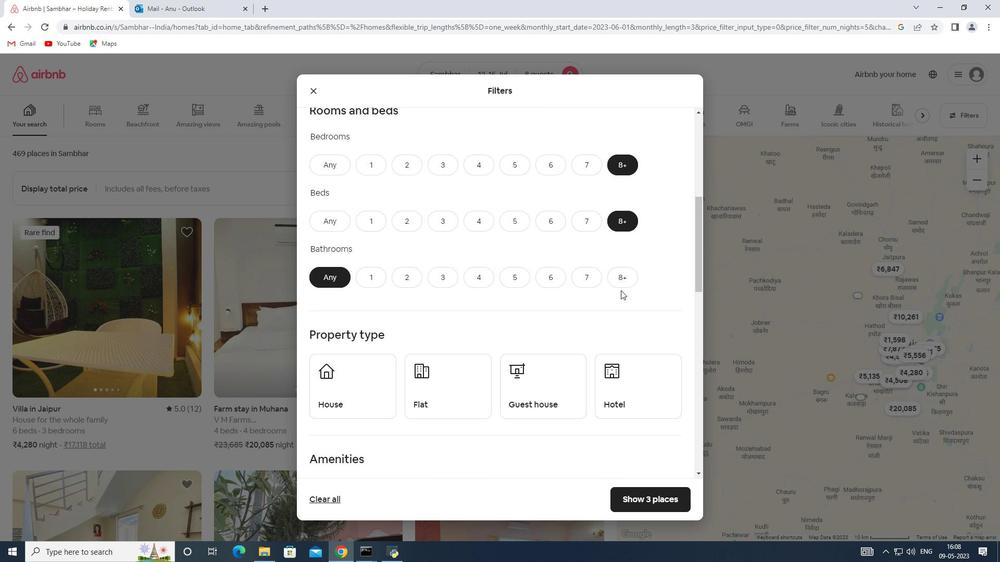 
Action: Mouse pressed left at (614, 274)
Screenshot: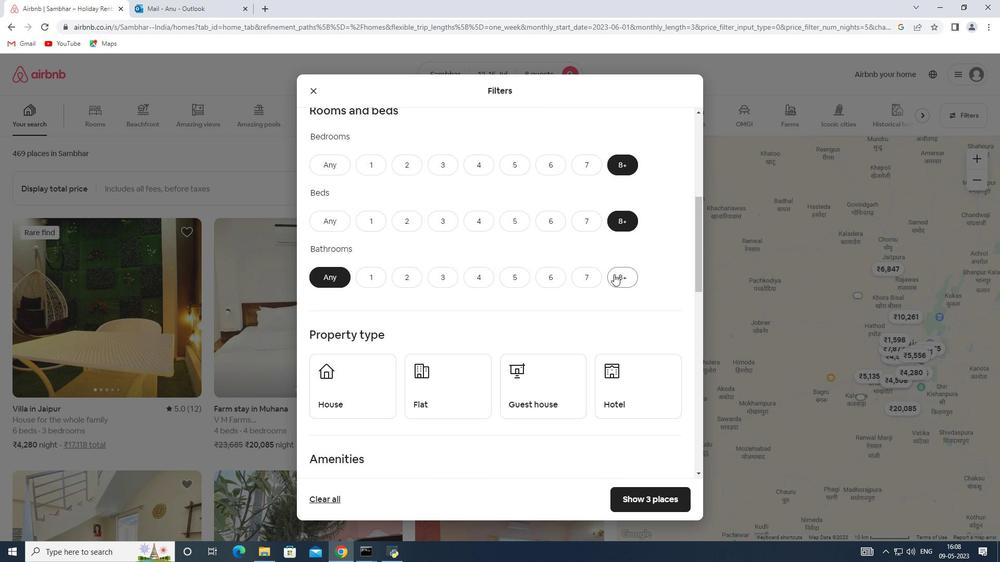 
Action: Mouse moved to (453, 291)
Screenshot: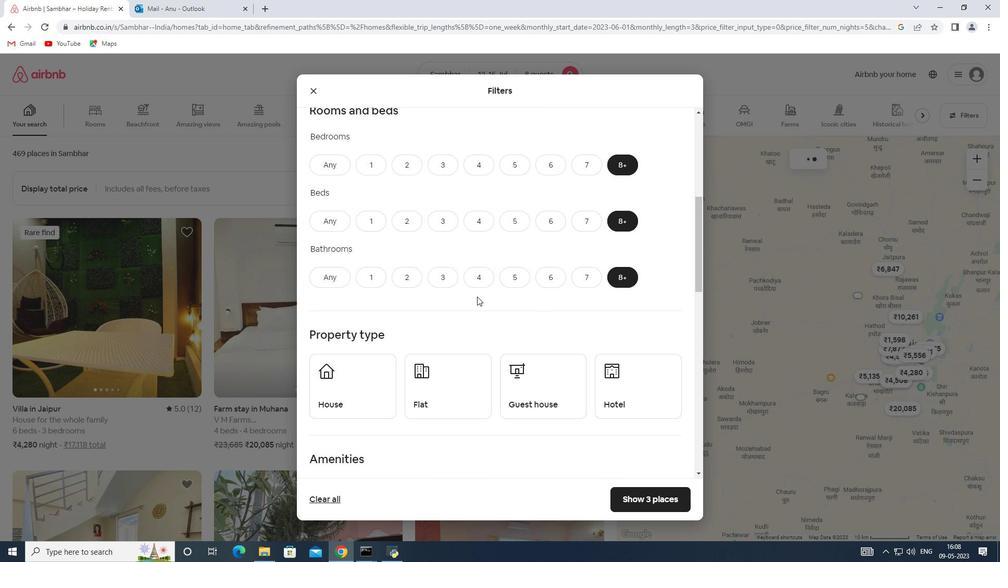 
Action: Mouse scrolled (453, 290) with delta (0, 0)
Screenshot: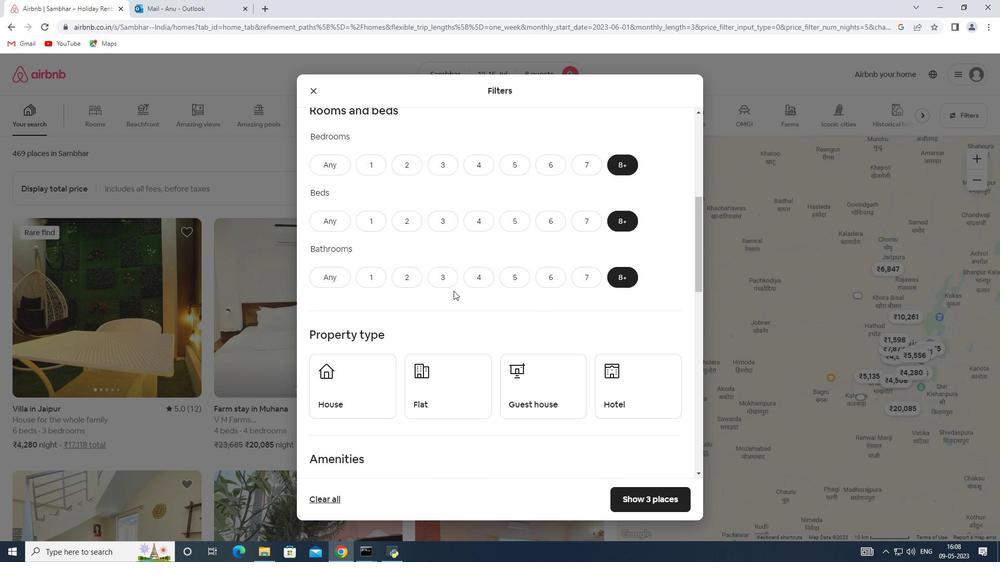 
Action: Mouse scrolled (453, 290) with delta (0, 0)
Screenshot: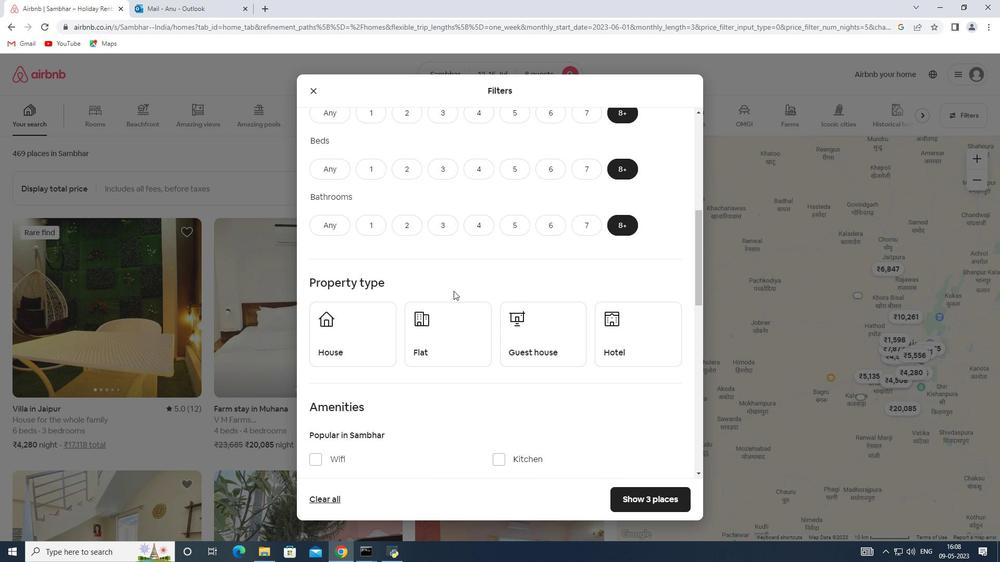 
Action: Mouse moved to (377, 277)
Screenshot: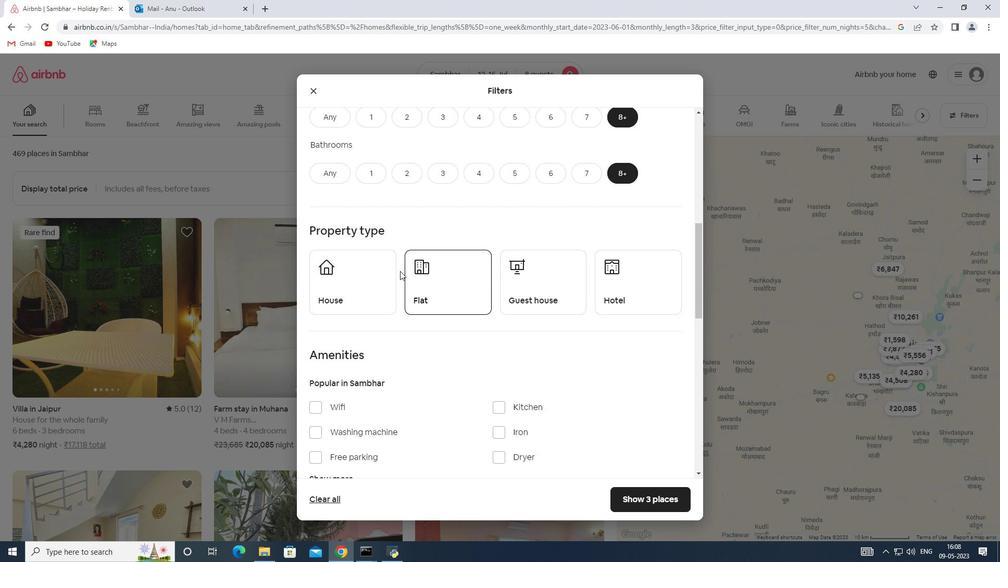 
Action: Mouse pressed left at (377, 277)
Screenshot: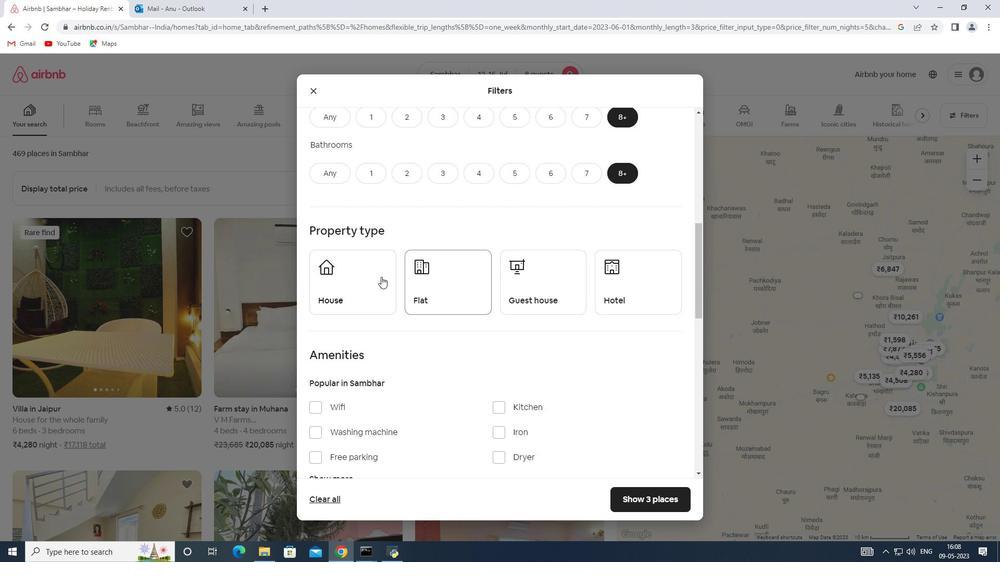 
Action: Mouse moved to (466, 280)
Screenshot: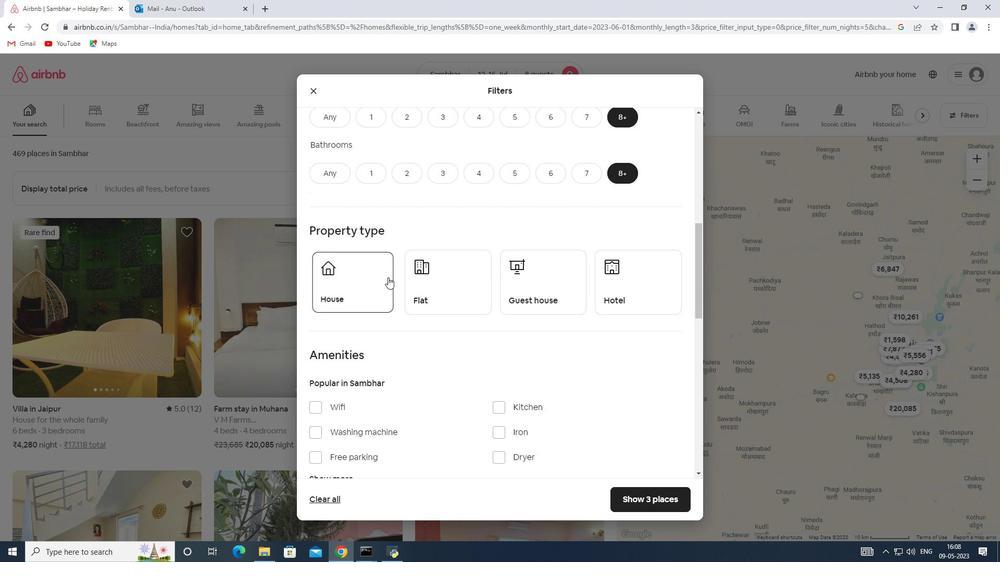 
Action: Mouse pressed left at (466, 280)
Screenshot: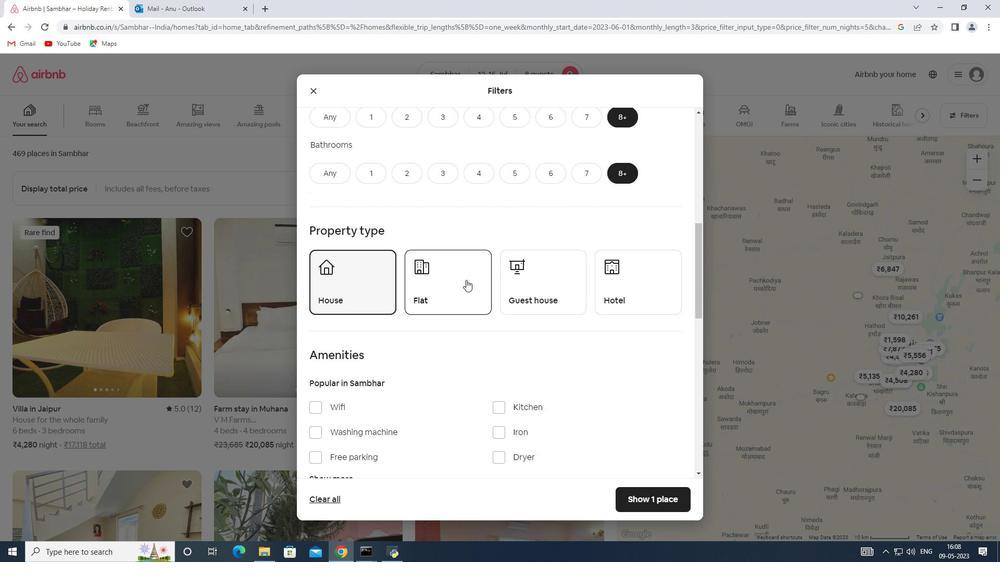 
Action: Mouse moved to (533, 281)
Screenshot: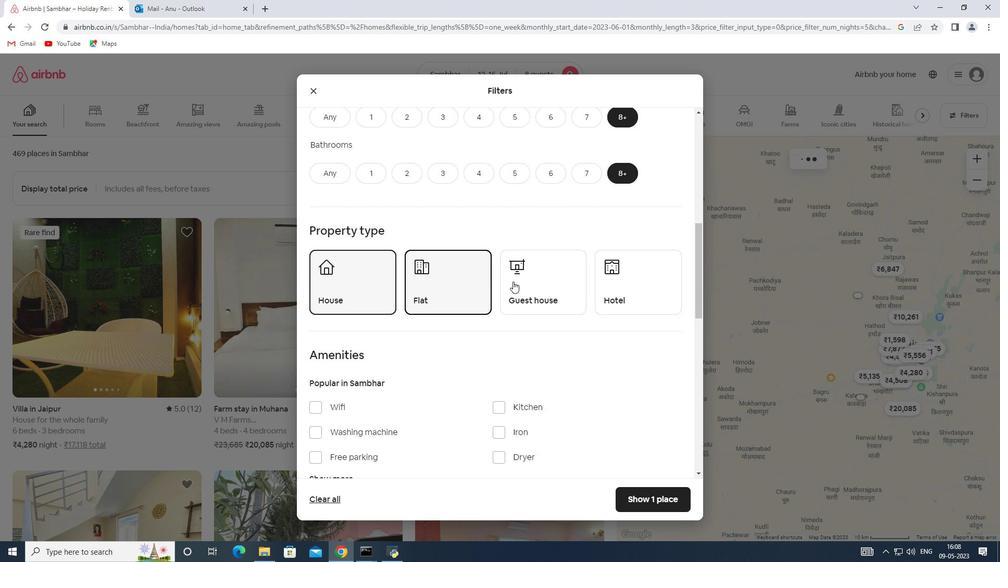 
Action: Mouse pressed left at (533, 281)
Screenshot: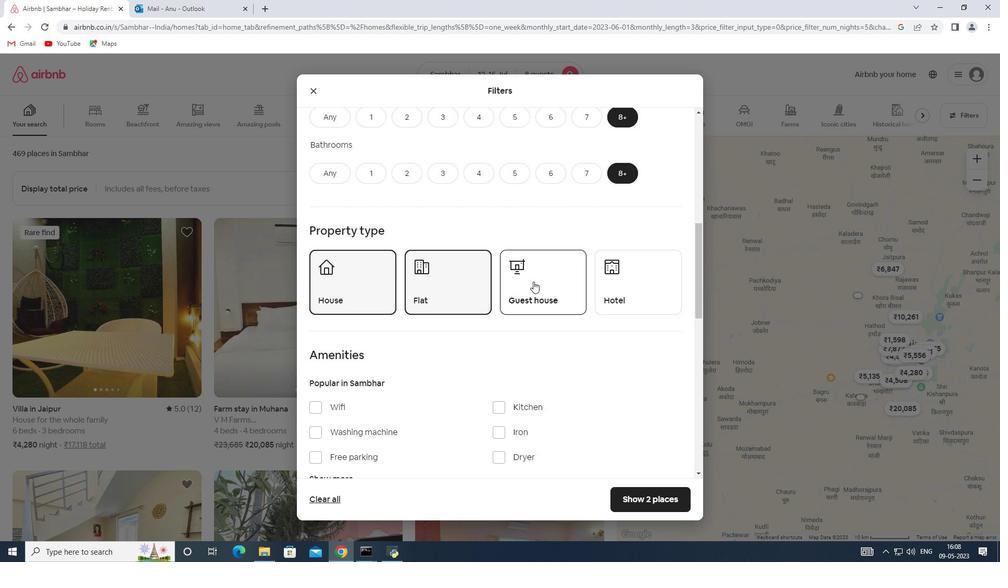
Action: Mouse moved to (621, 284)
Screenshot: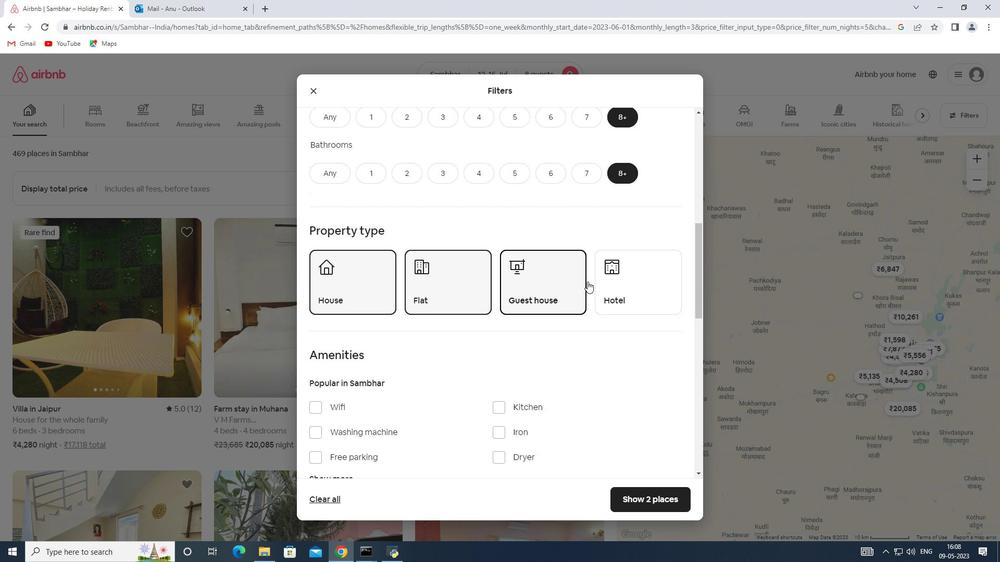 
Action: Mouse pressed left at (621, 284)
Screenshot: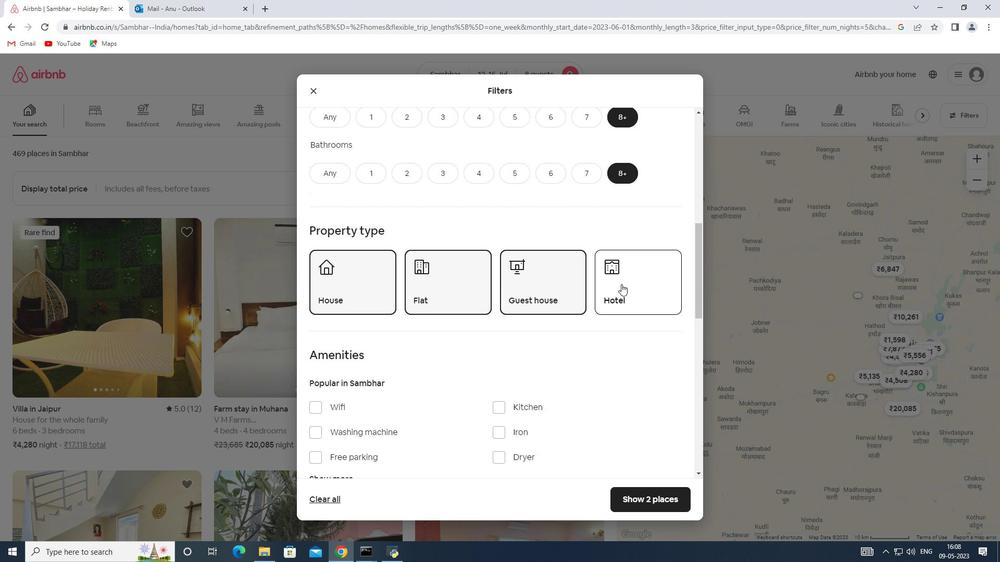 
Action: Mouse moved to (502, 294)
Screenshot: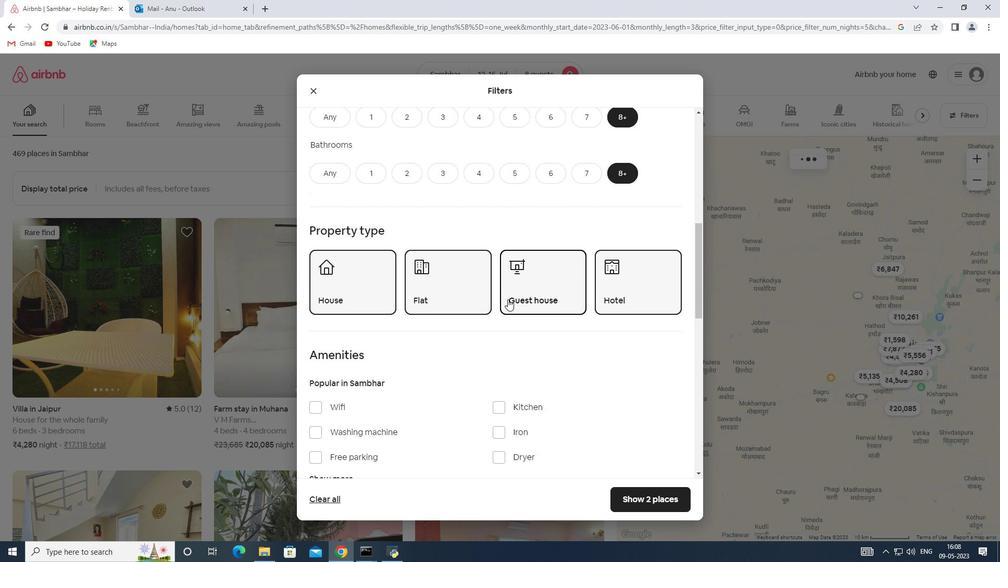 
Action: Mouse scrolled (502, 294) with delta (0, 0)
Screenshot: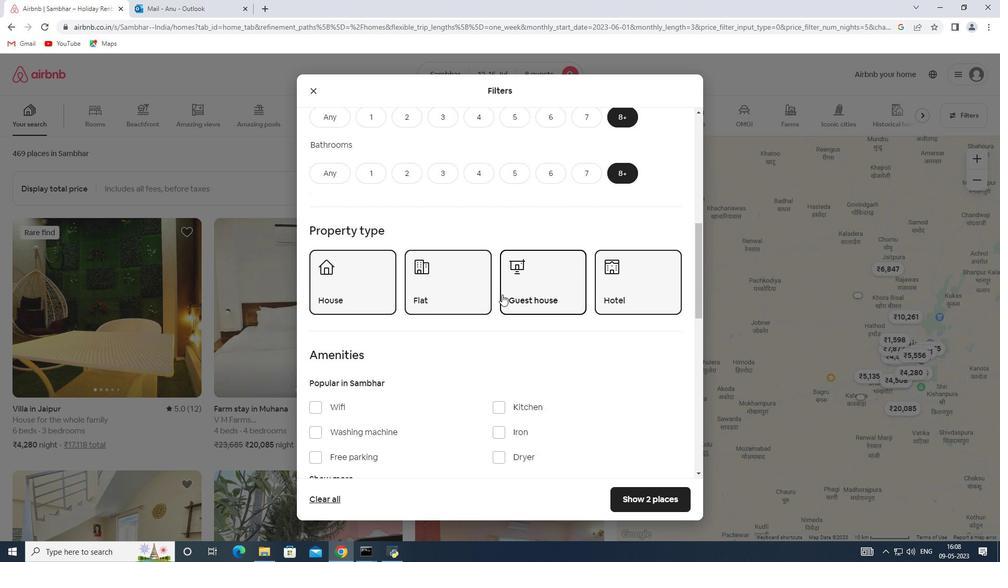 
Action: Mouse moved to (502, 294)
Screenshot: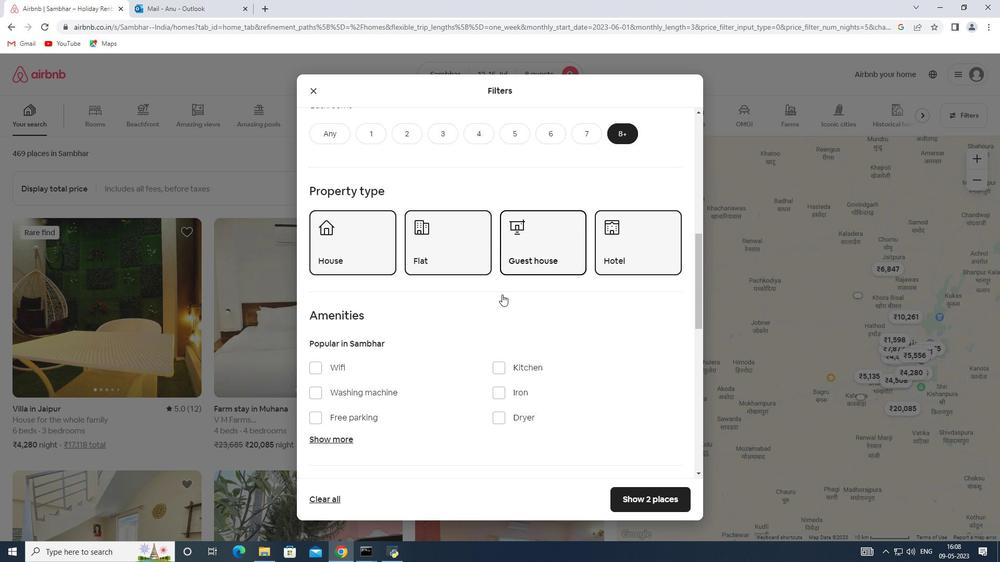 
Action: Mouse scrolled (502, 293) with delta (0, 0)
Screenshot: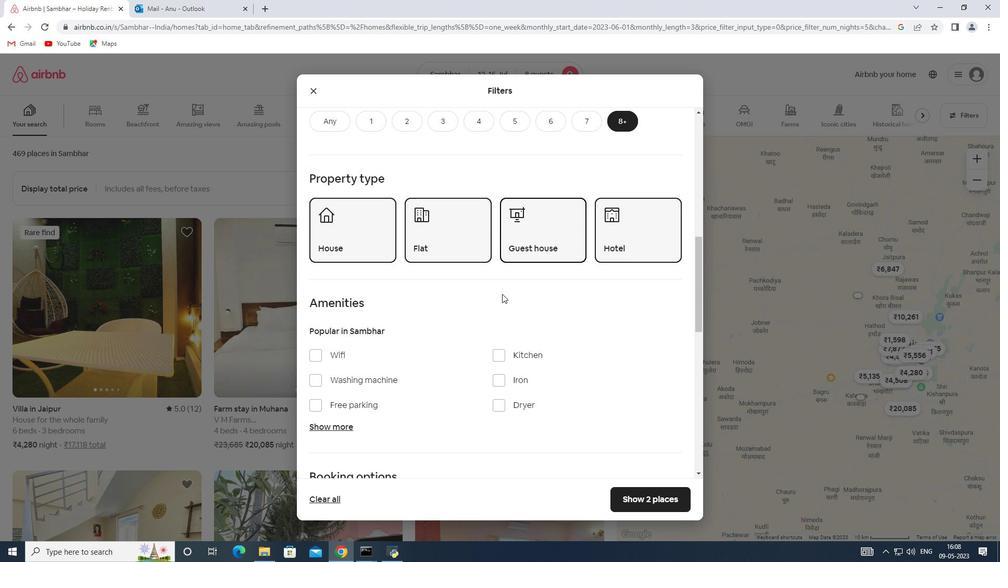
Action: Mouse moved to (332, 303)
Screenshot: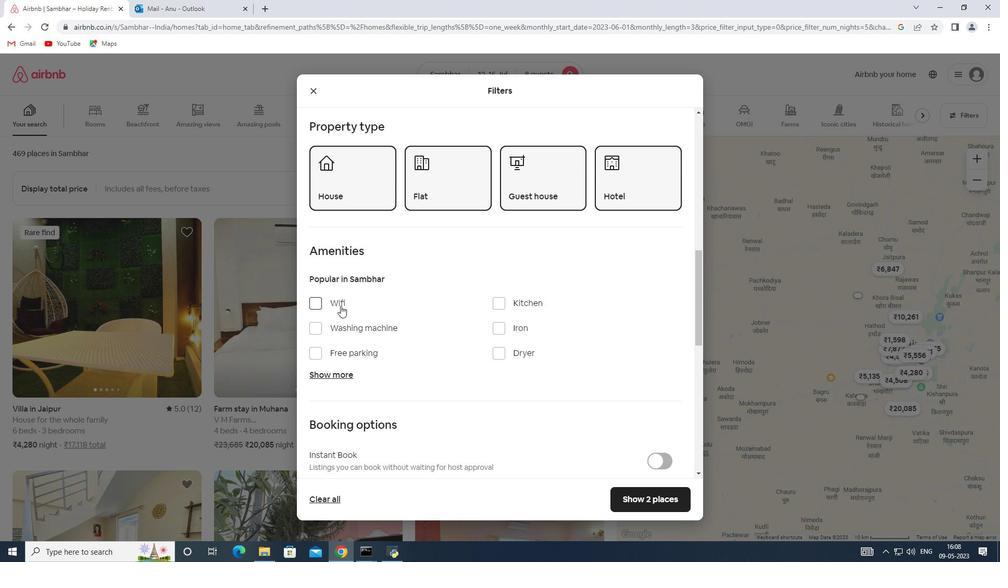 
Action: Mouse pressed left at (332, 303)
Screenshot: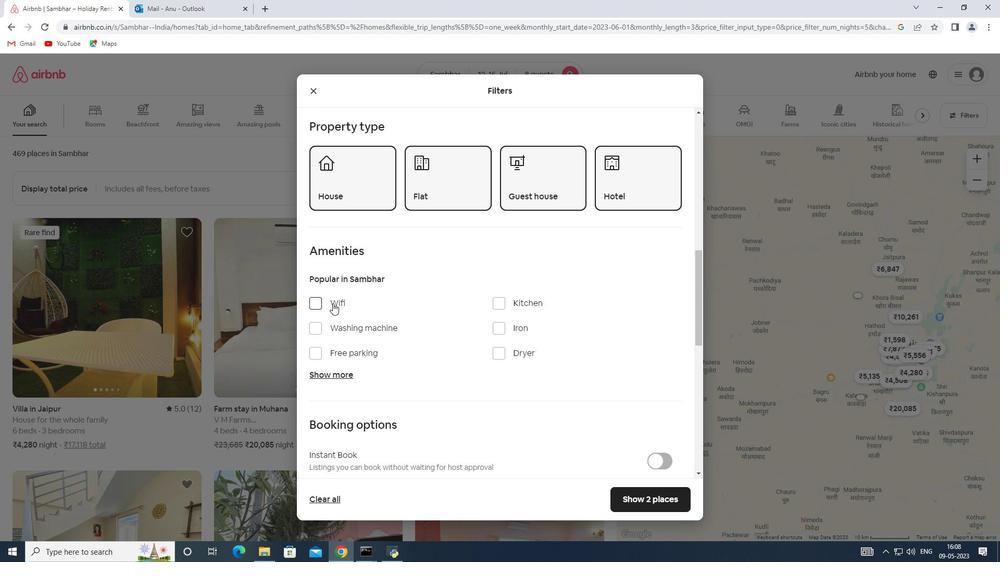 
Action: Mouse moved to (340, 376)
Screenshot: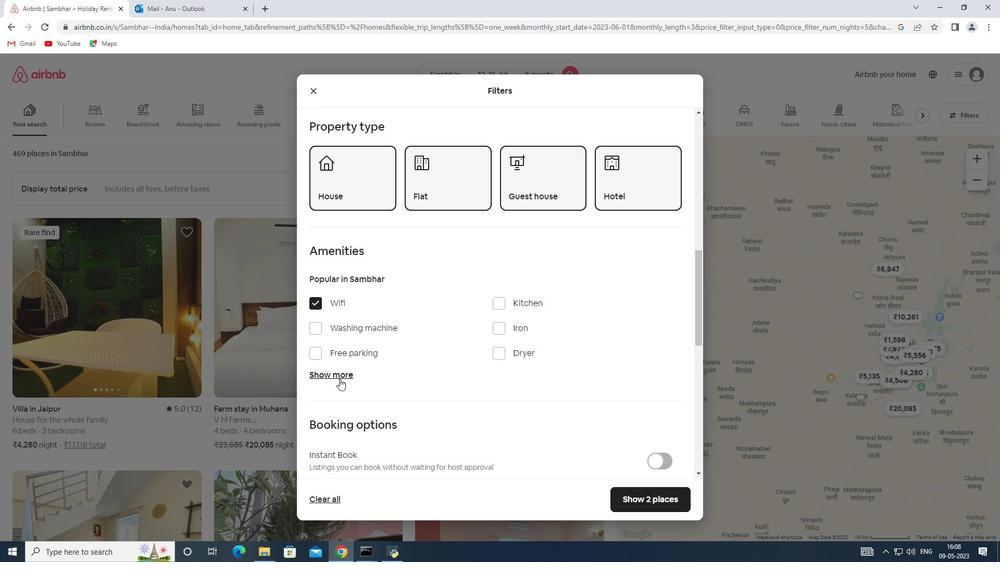 
Action: Mouse pressed left at (340, 376)
Screenshot: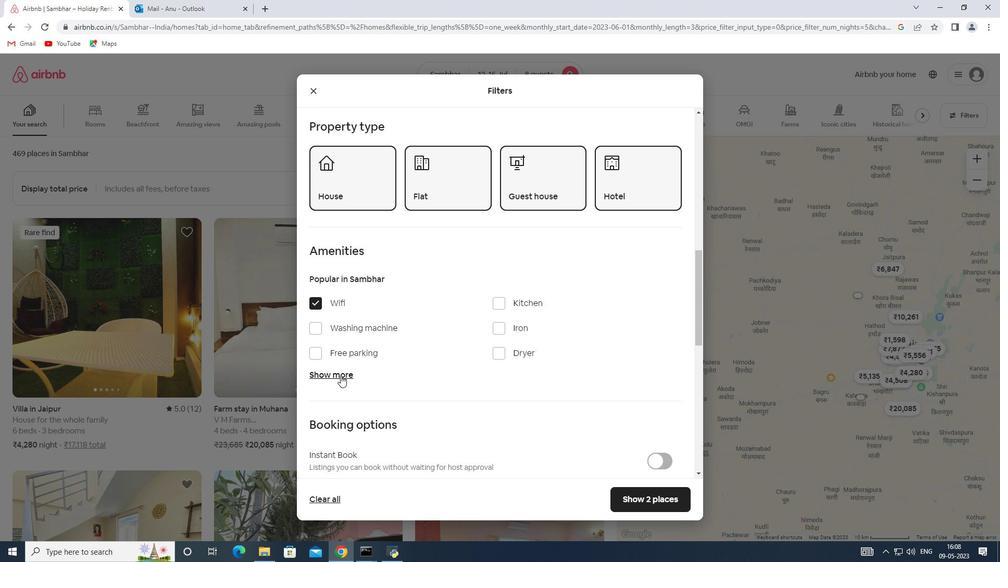 
Action: Mouse moved to (501, 437)
Screenshot: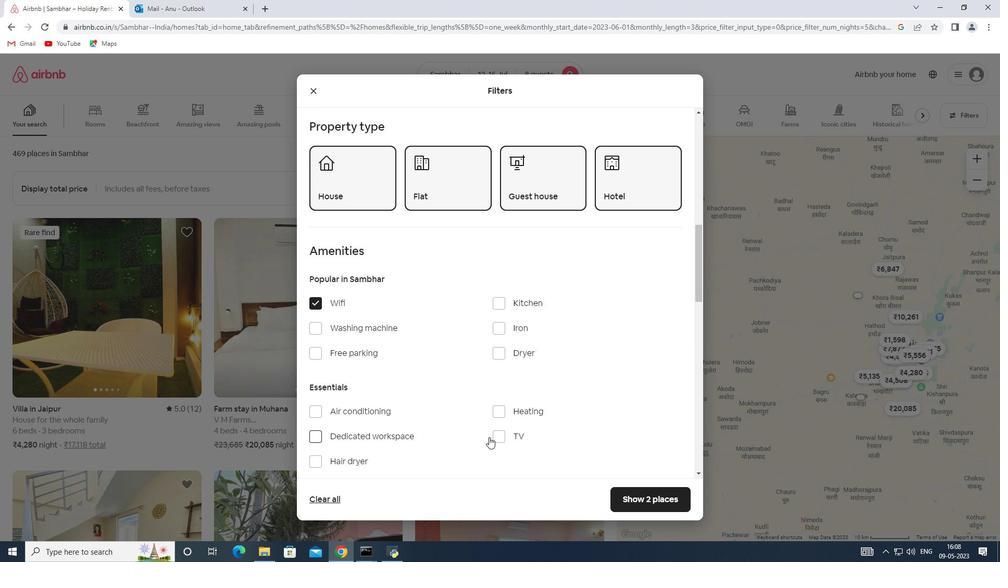 
Action: Mouse pressed left at (501, 437)
Screenshot: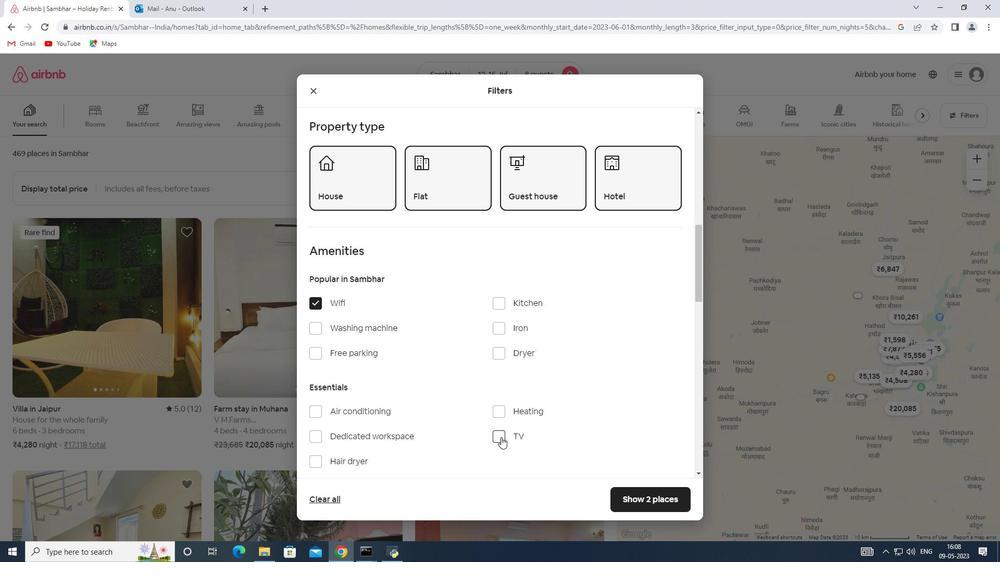 
Action: Mouse moved to (318, 356)
Screenshot: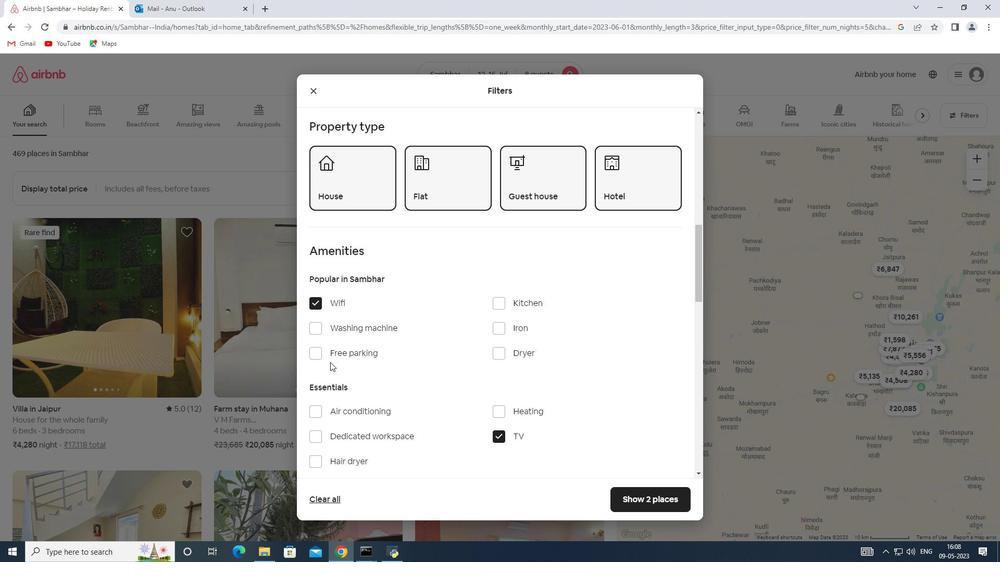 
Action: Mouse pressed left at (318, 356)
Screenshot: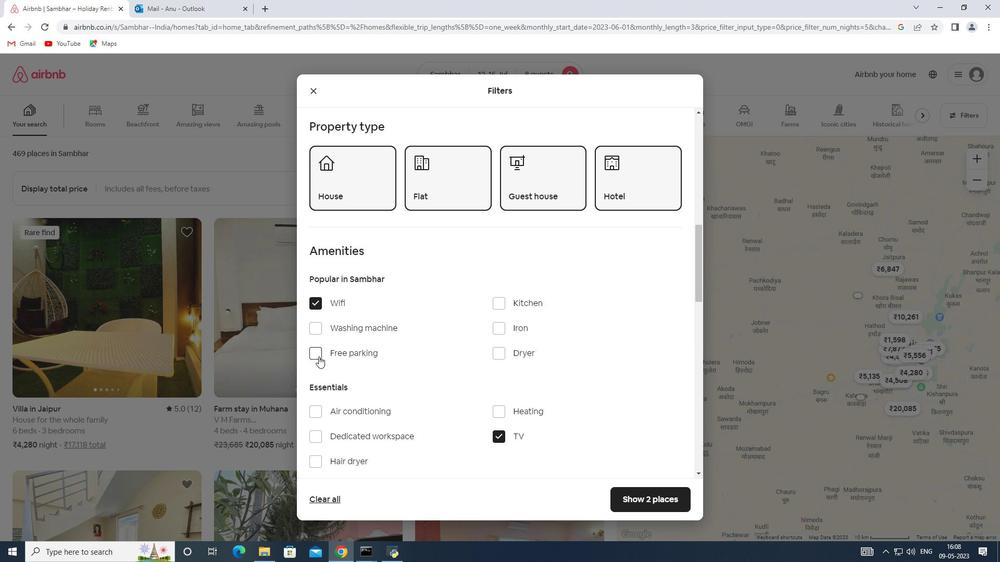 
Action: Mouse moved to (393, 348)
Screenshot: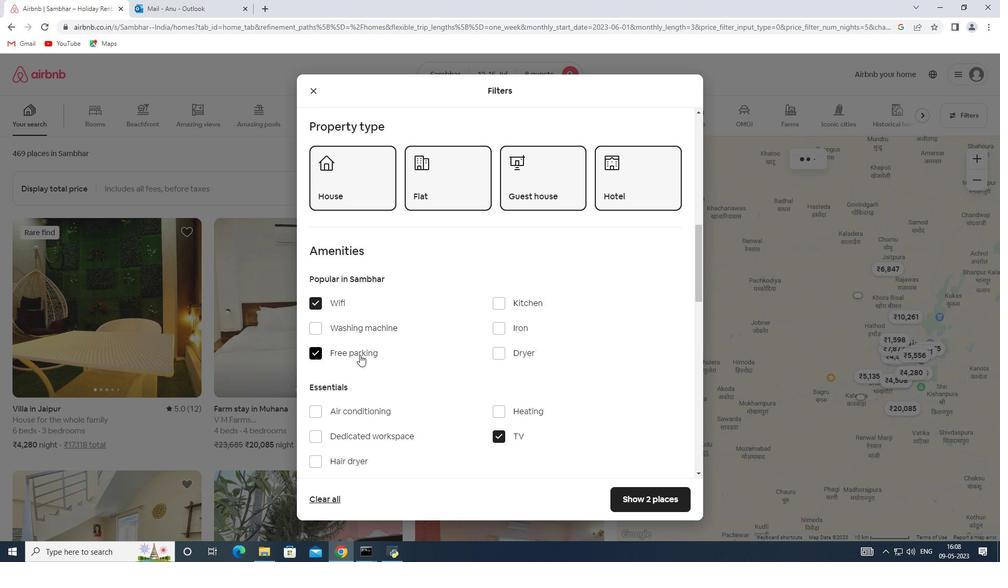 
Action: Mouse scrolled (393, 348) with delta (0, 0)
Screenshot: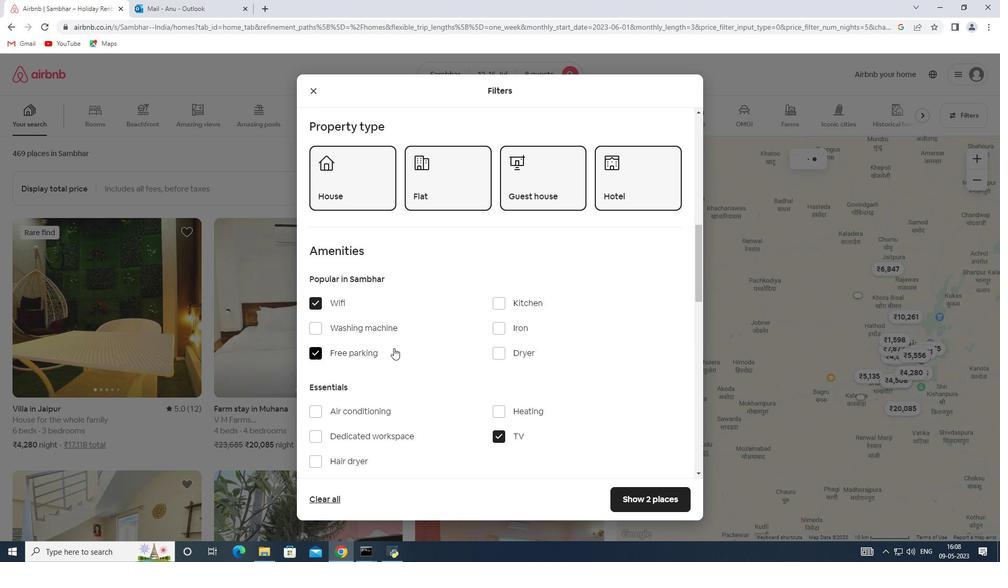 
Action: Mouse scrolled (393, 348) with delta (0, 0)
Screenshot: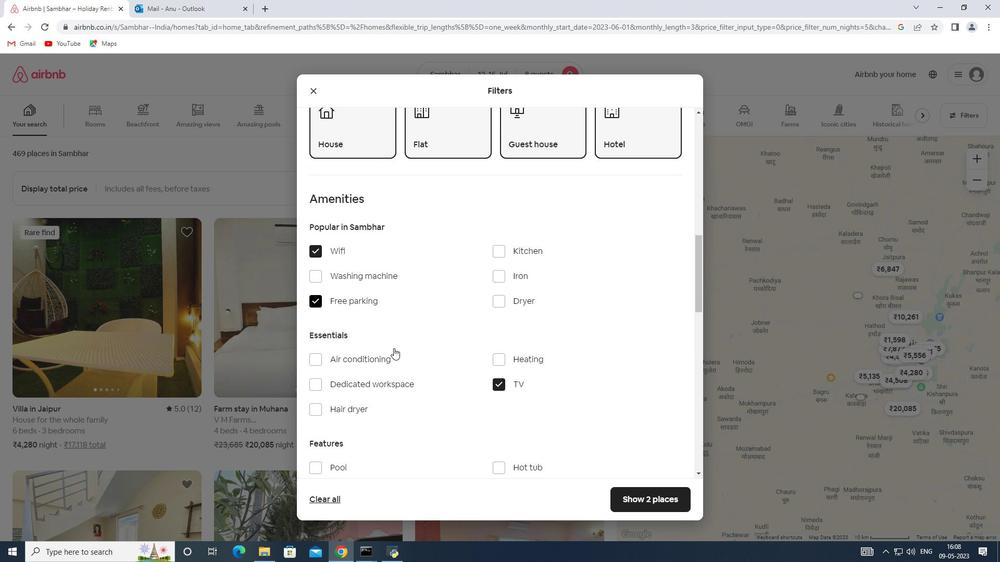
Action: Mouse scrolled (393, 348) with delta (0, 0)
Screenshot: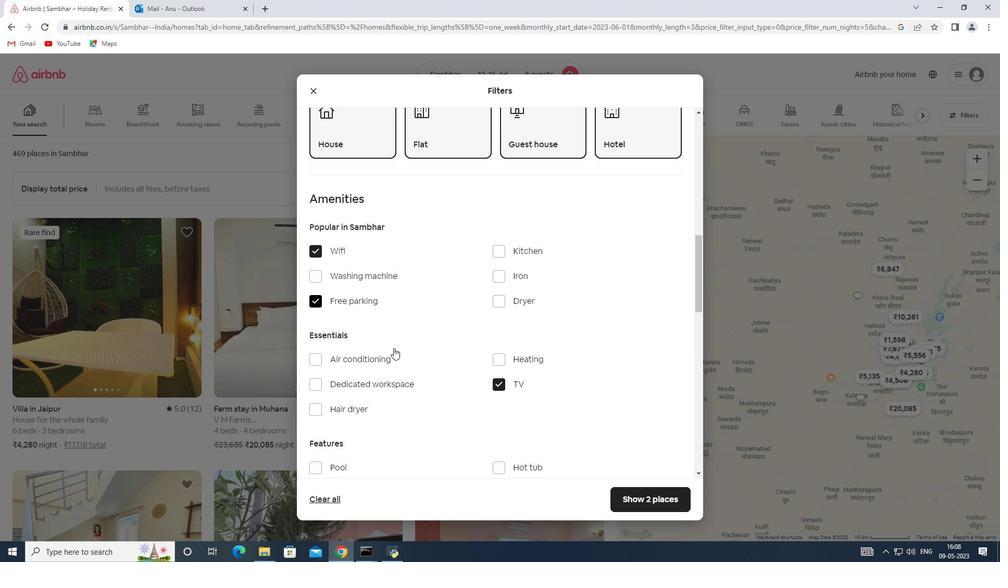 
Action: Mouse scrolled (393, 348) with delta (0, 0)
Screenshot: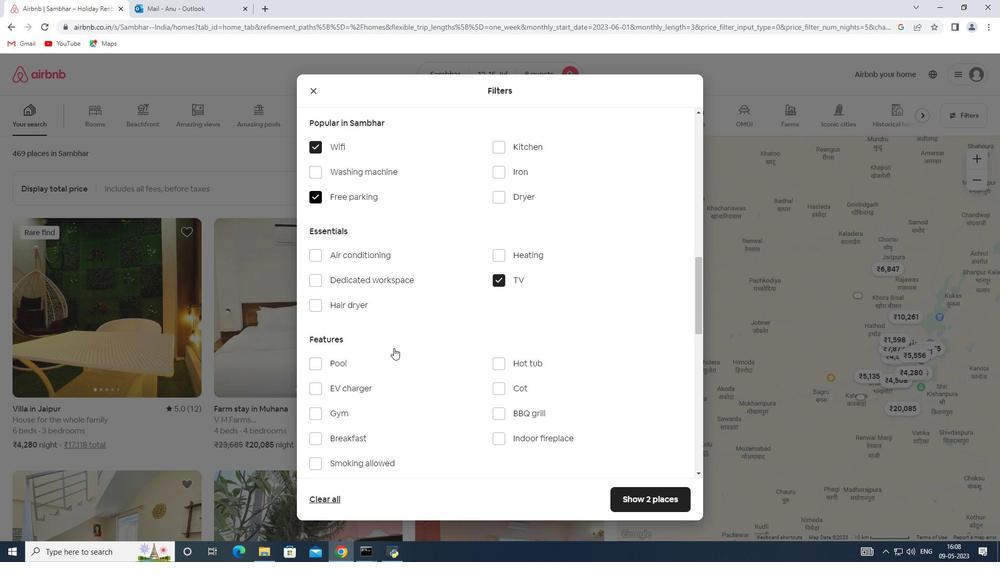 
Action: Mouse scrolled (393, 348) with delta (0, 0)
Screenshot: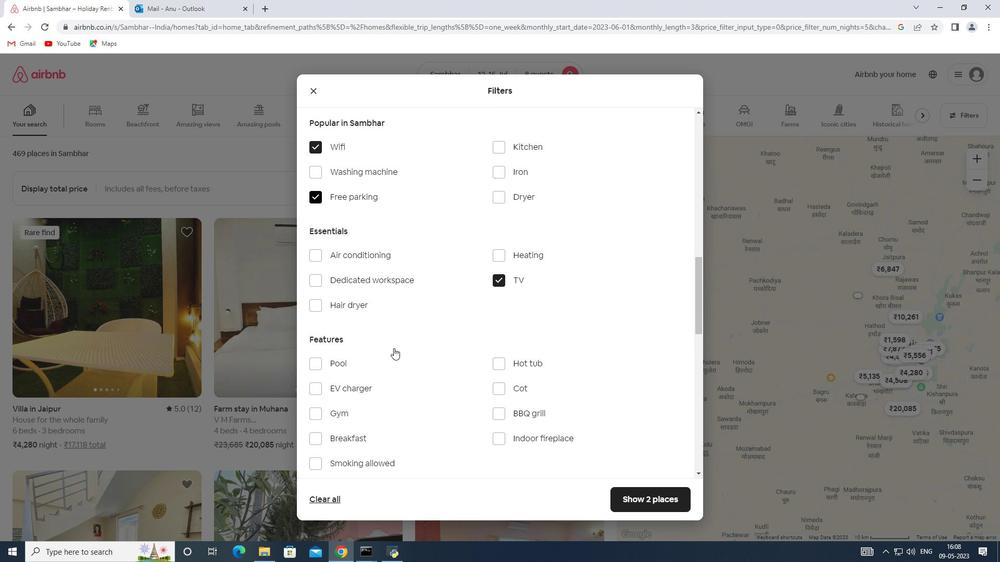 
Action: Mouse moved to (326, 308)
Screenshot: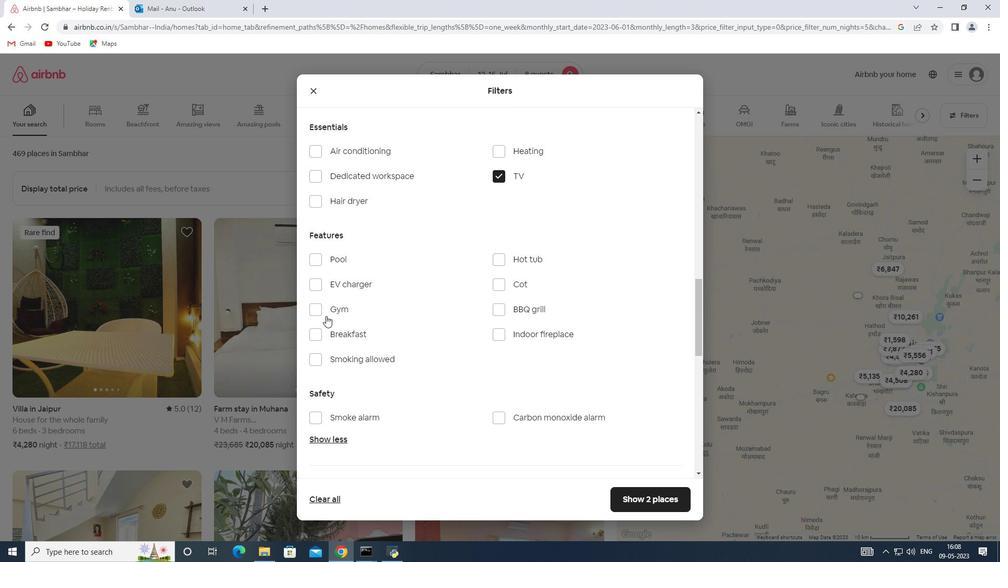 
Action: Mouse pressed left at (326, 308)
Screenshot: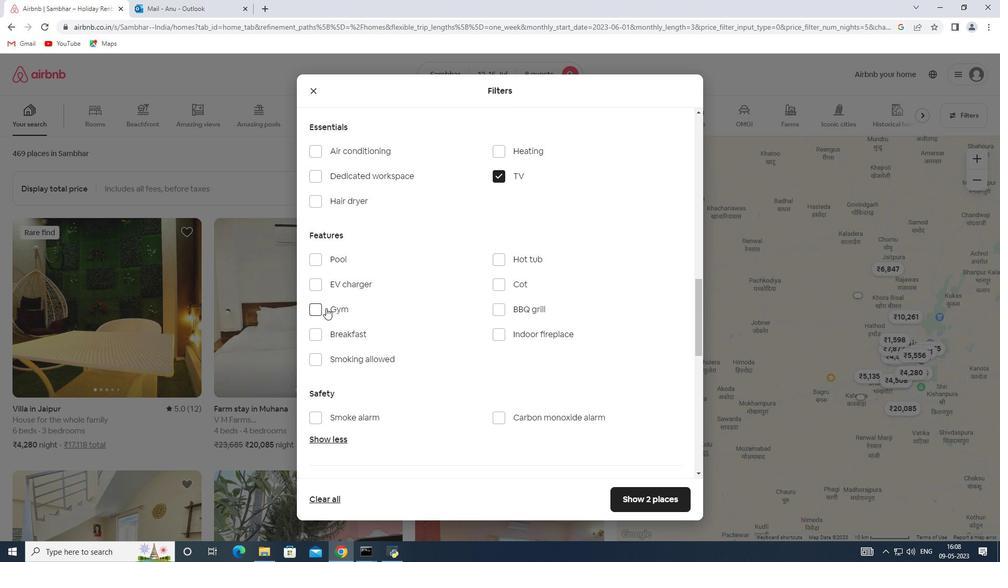 
Action: Mouse moved to (339, 332)
Screenshot: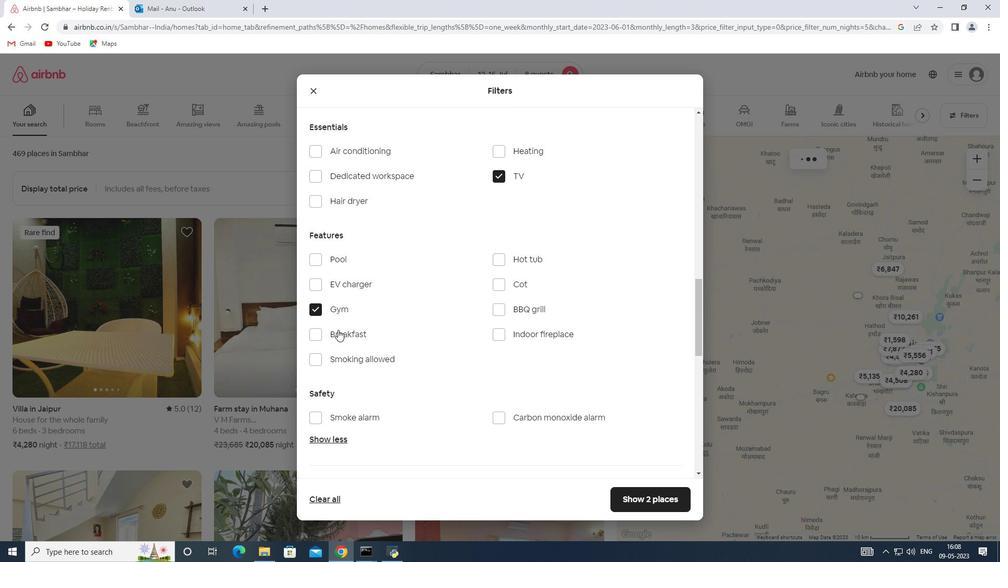 
Action: Mouse pressed left at (339, 332)
Screenshot: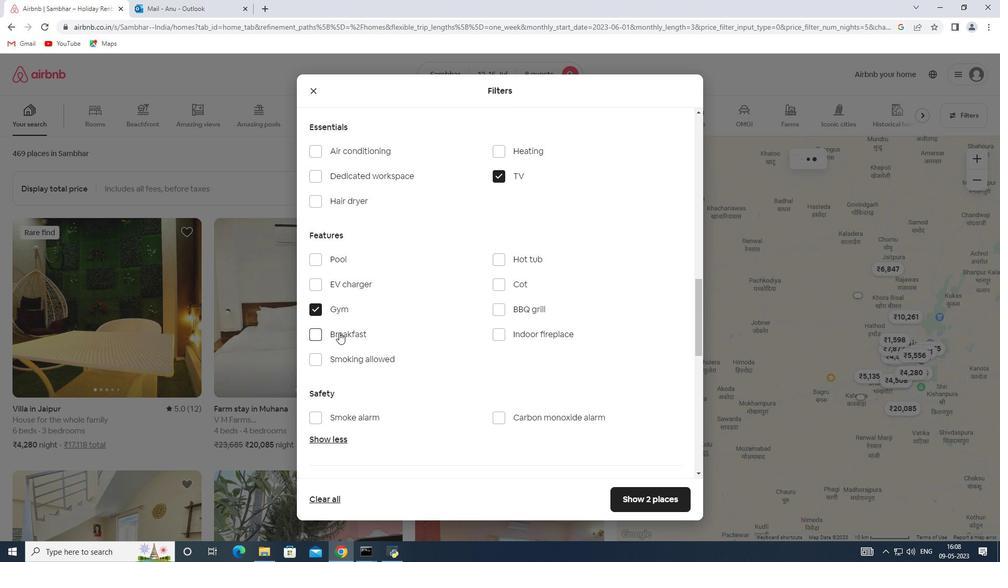 
Action: Mouse moved to (395, 341)
Screenshot: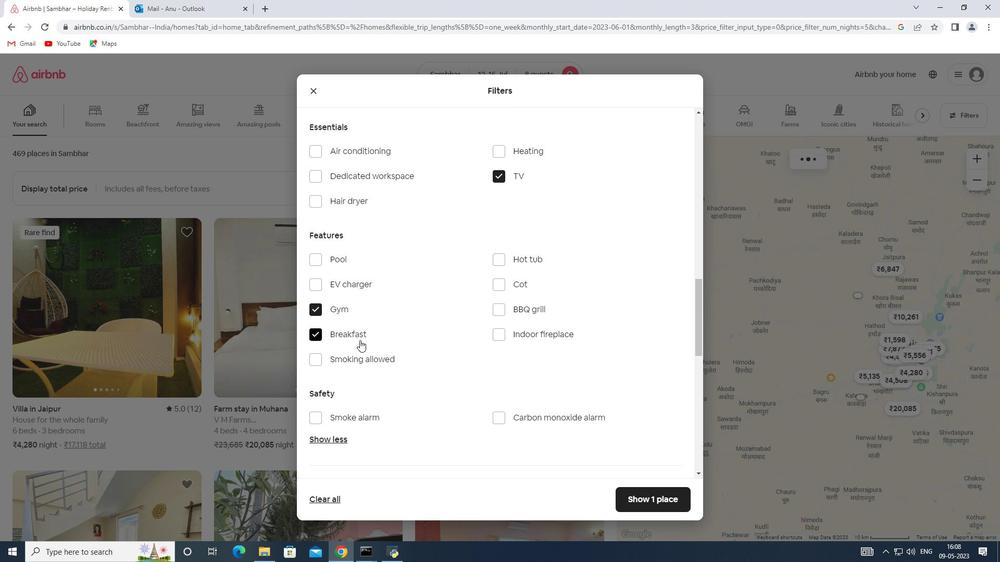 
Action: Mouse scrolled (395, 341) with delta (0, 0)
Screenshot: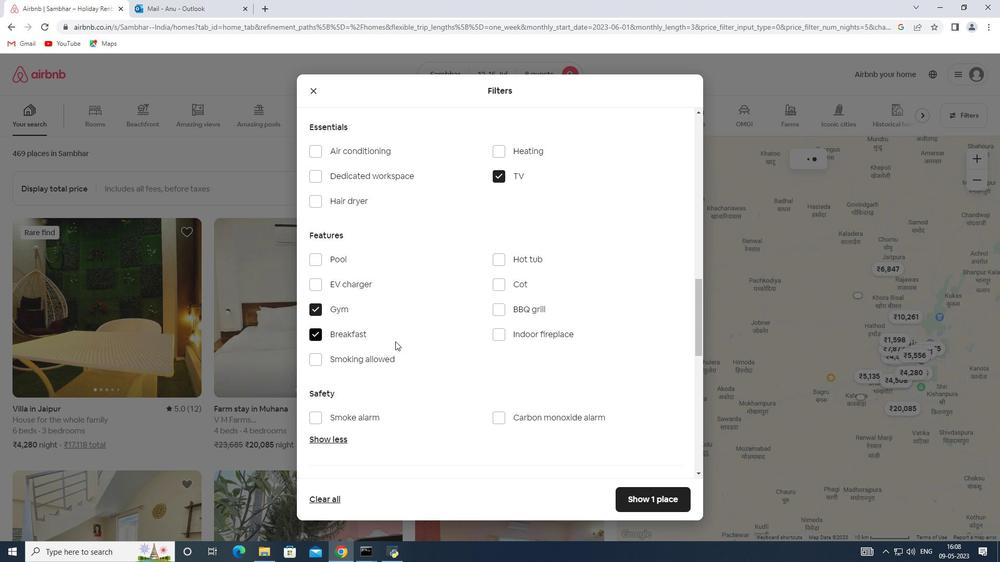 
Action: Mouse scrolled (395, 341) with delta (0, 0)
Screenshot: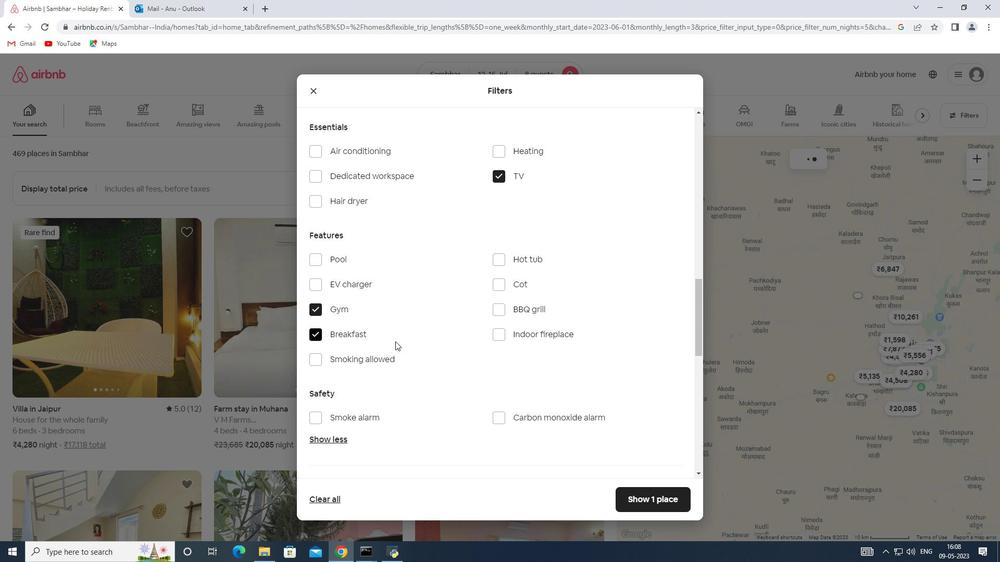 
Action: Mouse scrolled (395, 341) with delta (0, 0)
Screenshot: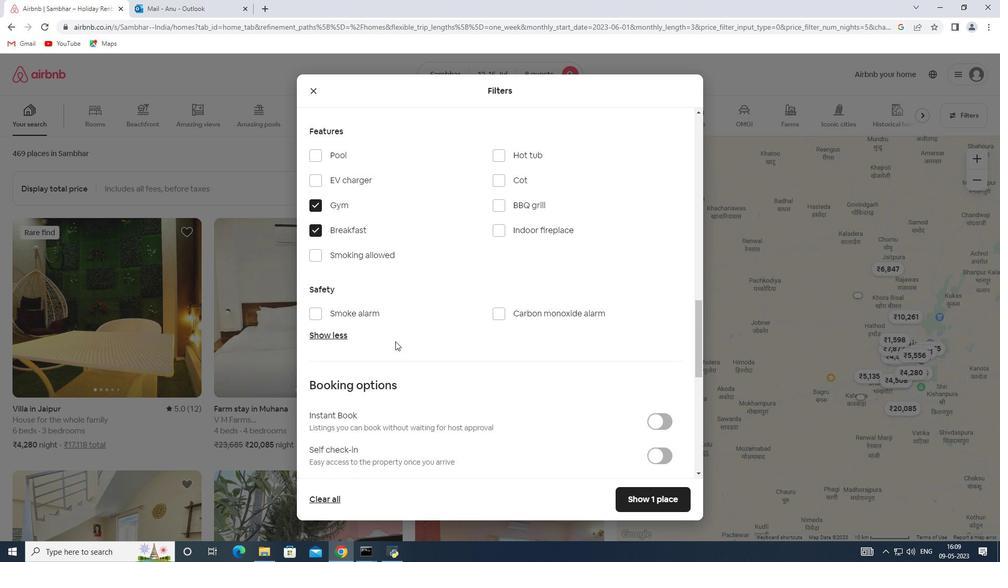 
Action: Mouse scrolled (395, 341) with delta (0, 0)
Screenshot: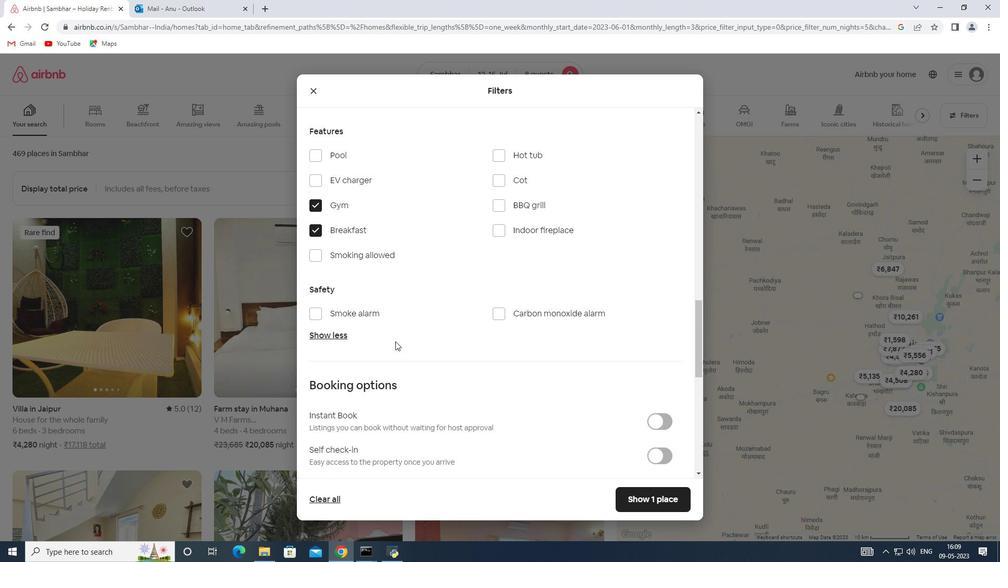 
Action: Mouse moved to (647, 352)
Screenshot: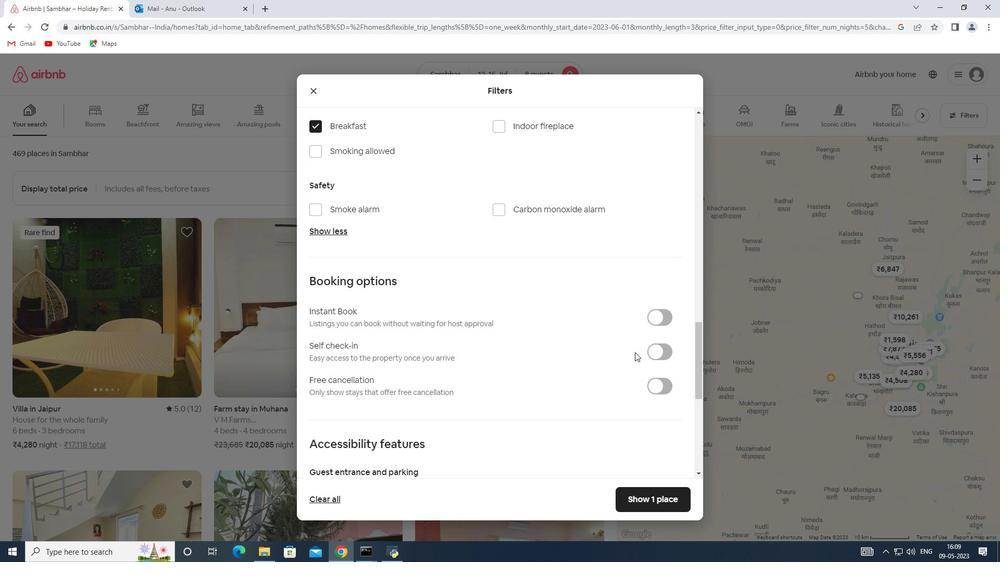 
Action: Mouse pressed left at (647, 352)
Screenshot: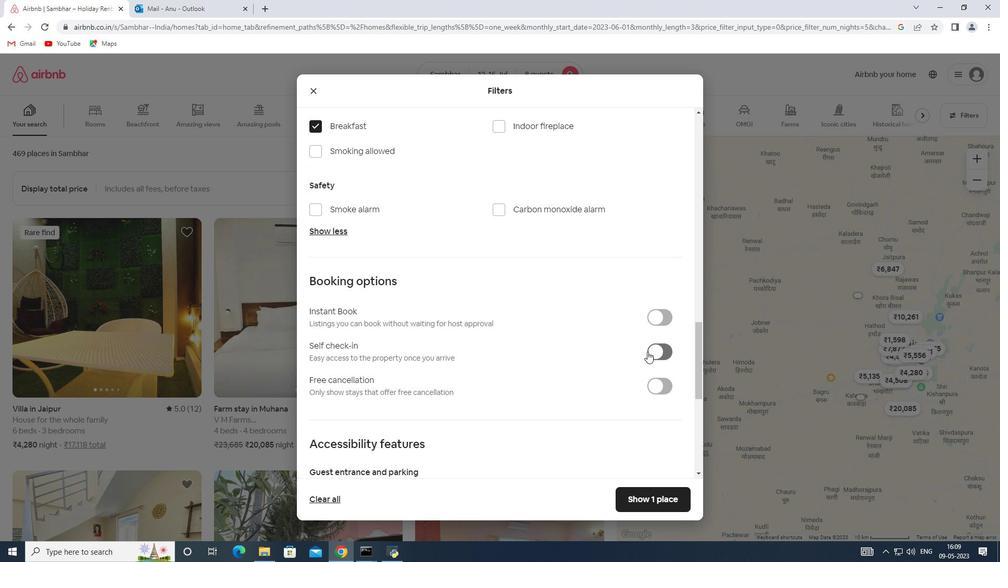 
Action: Mouse moved to (347, 368)
Screenshot: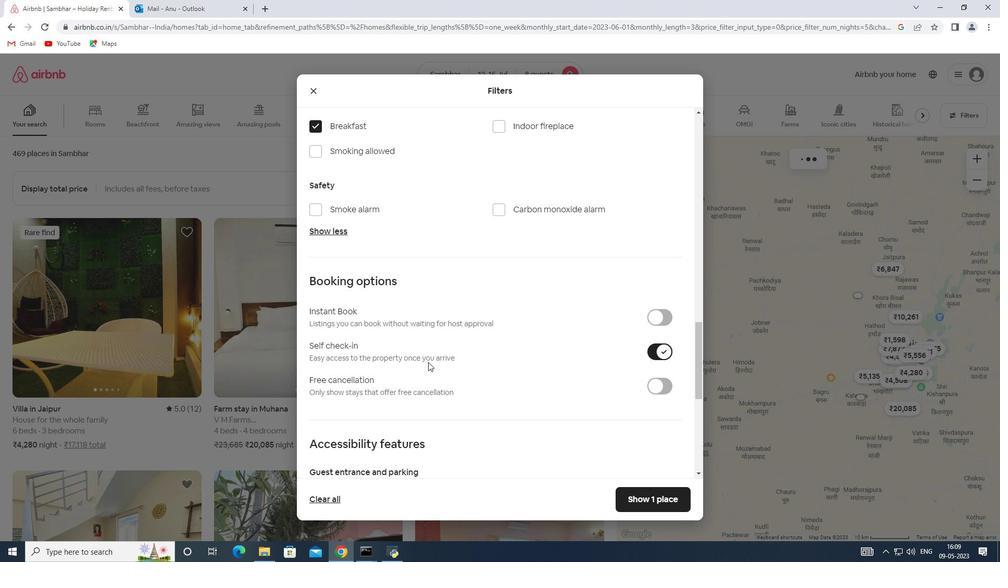 
Action: Mouse scrolled (347, 367) with delta (0, 0)
Screenshot: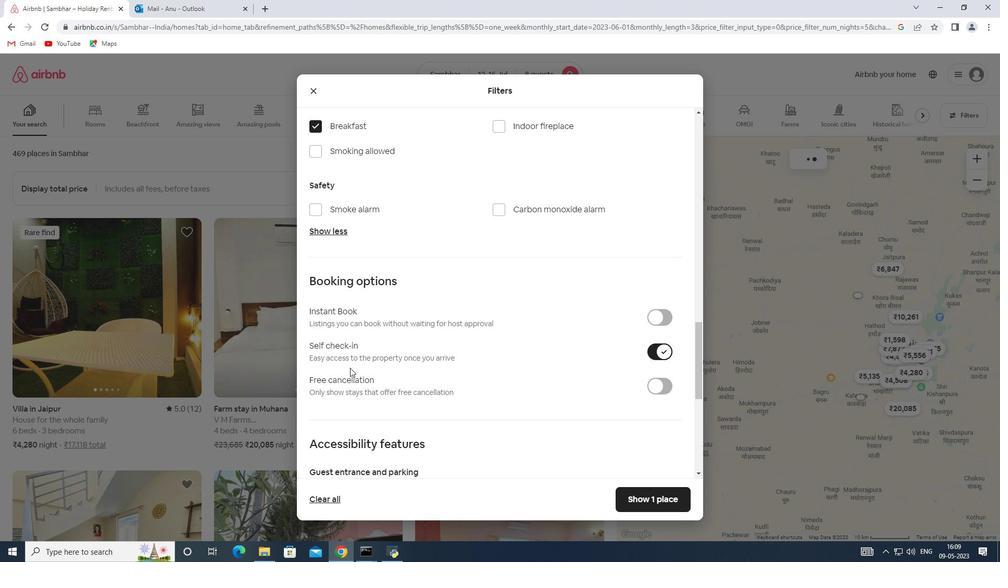
Action: Mouse scrolled (347, 367) with delta (0, 0)
Screenshot: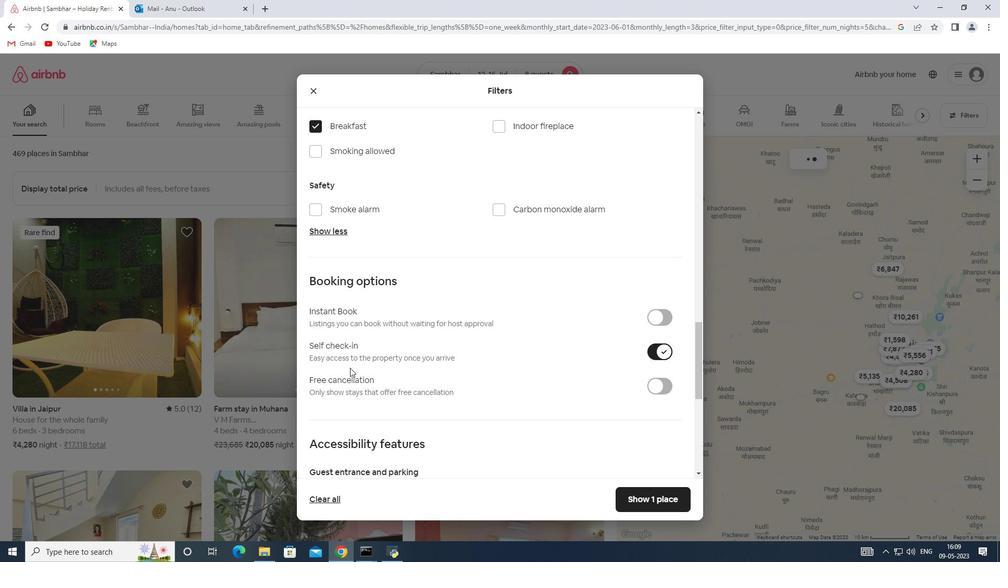 
Action: Mouse scrolled (347, 367) with delta (0, 0)
Screenshot: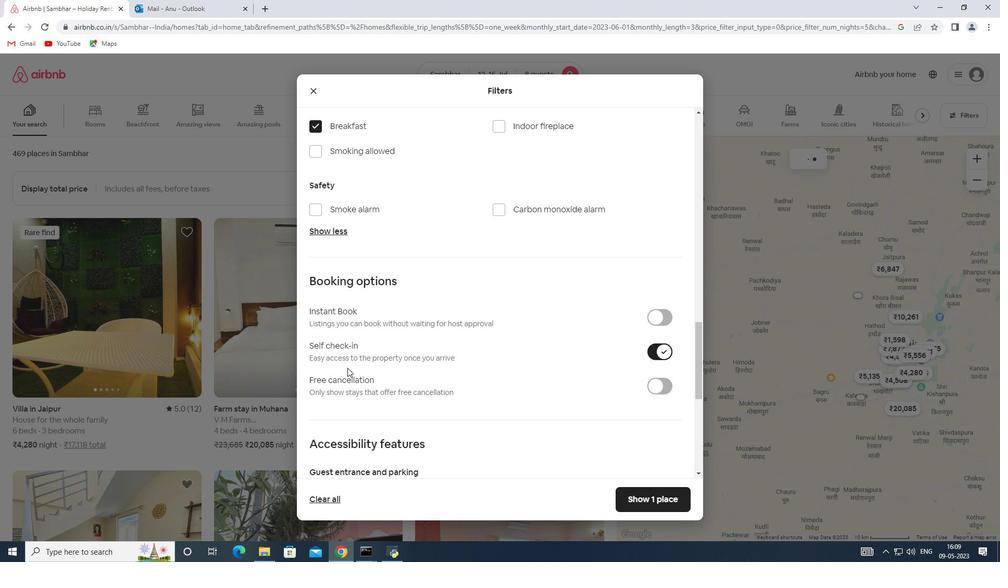
Action: Mouse scrolled (347, 367) with delta (0, 0)
Screenshot: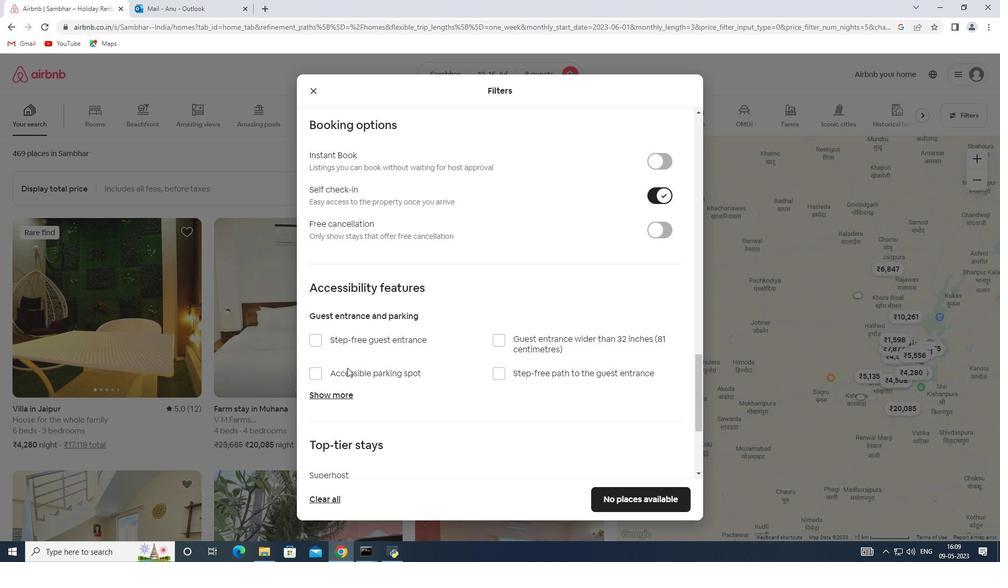 
Action: Mouse scrolled (347, 367) with delta (0, 0)
Screenshot: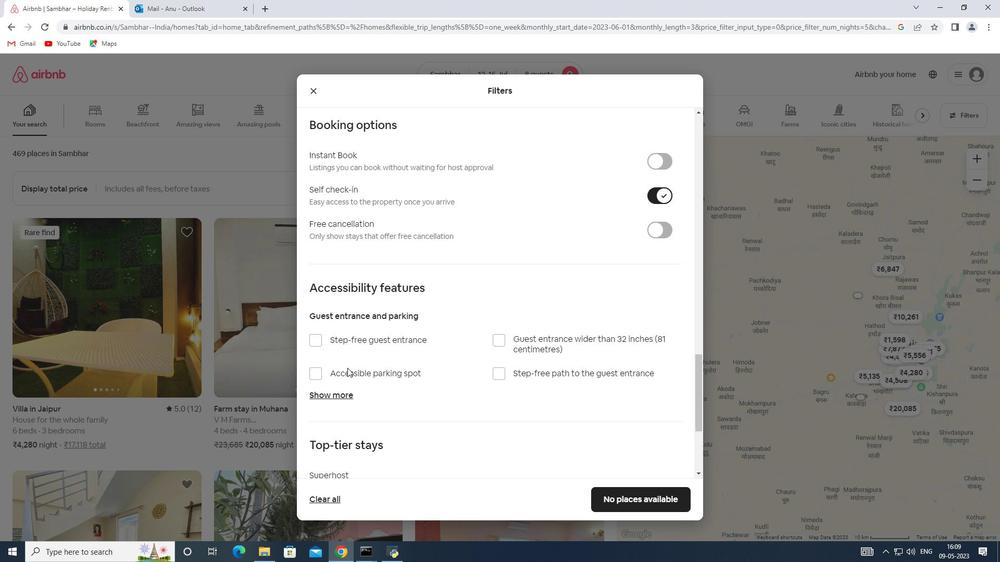 
Action: Mouse scrolled (347, 367) with delta (0, 0)
Screenshot: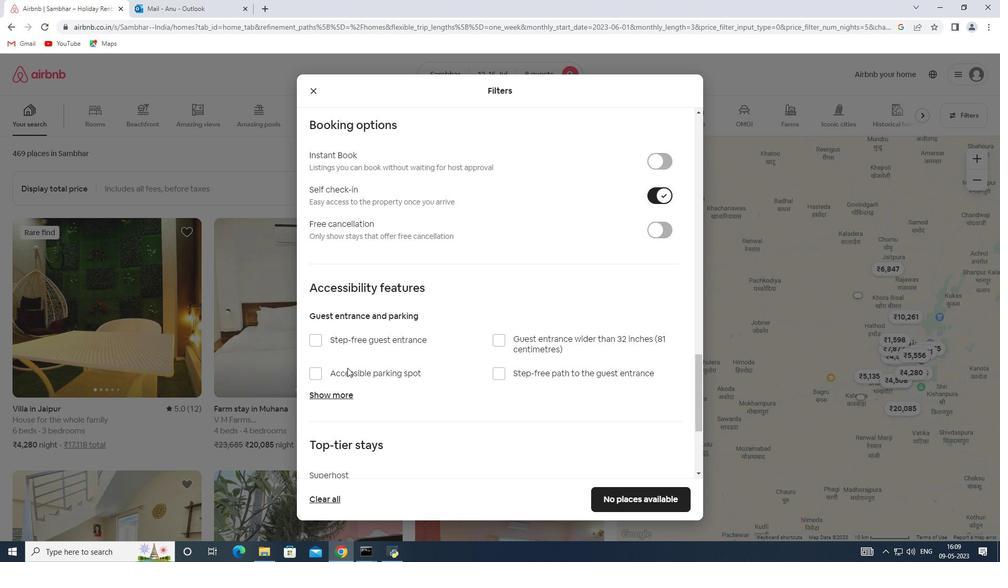 
Action: Mouse scrolled (347, 367) with delta (0, 0)
Screenshot: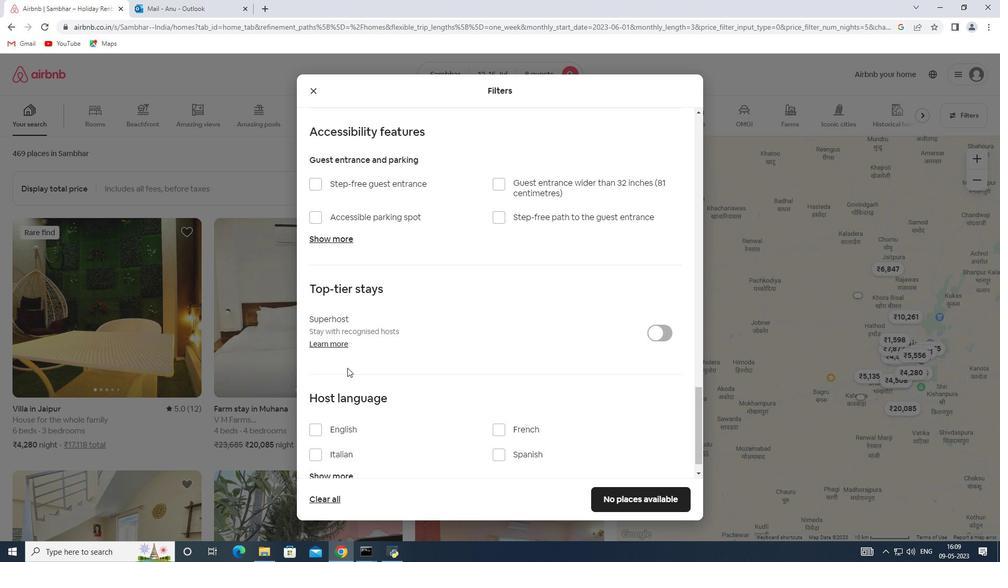 
Action: Mouse scrolled (347, 367) with delta (0, 0)
Screenshot: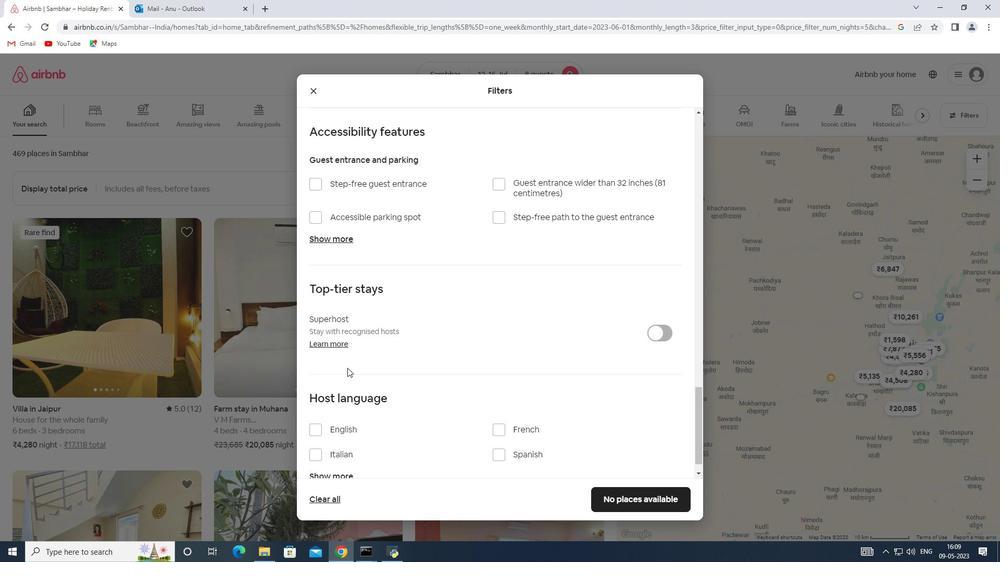 
Action: Mouse moved to (338, 407)
Screenshot: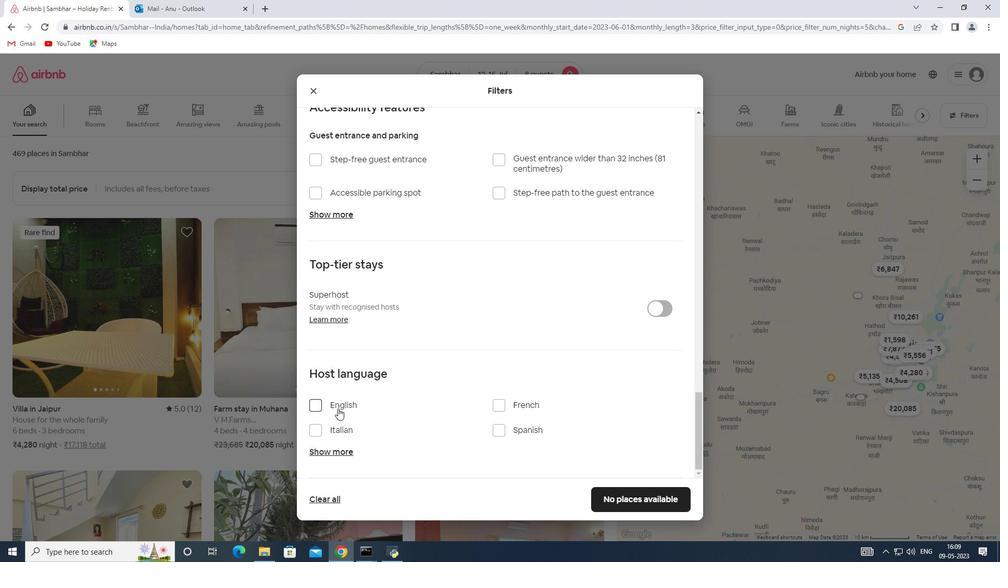 
Action: Mouse pressed left at (338, 407)
Screenshot: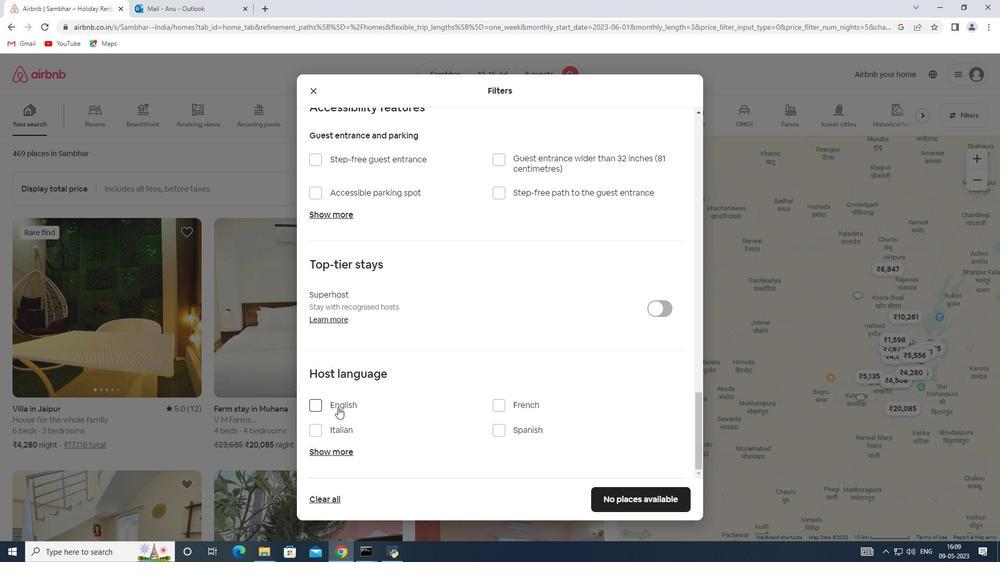 
Action: Mouse moved to (623, 501)
Screenshot: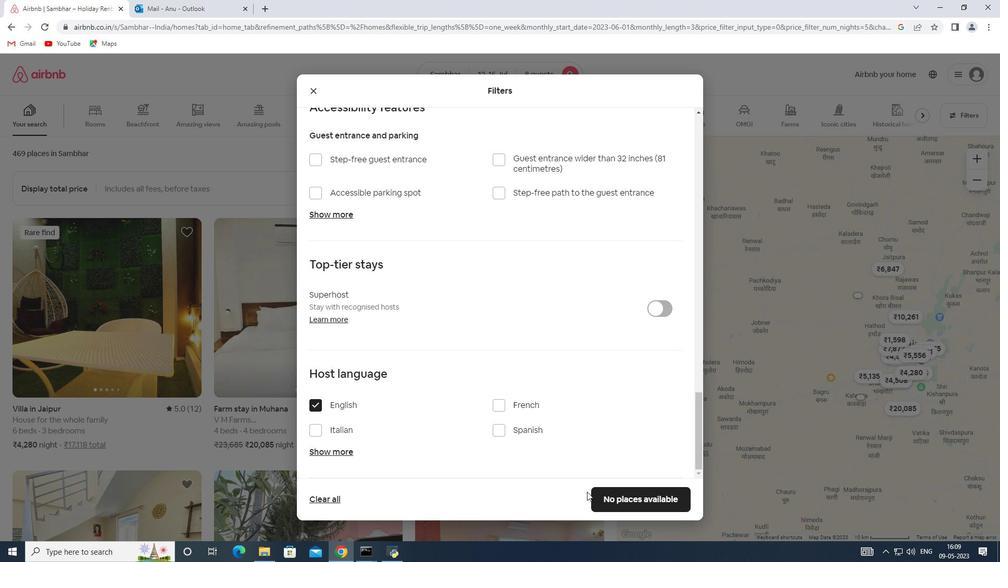 
Action: Mouse pressed left at (623, 501)
Screenshot: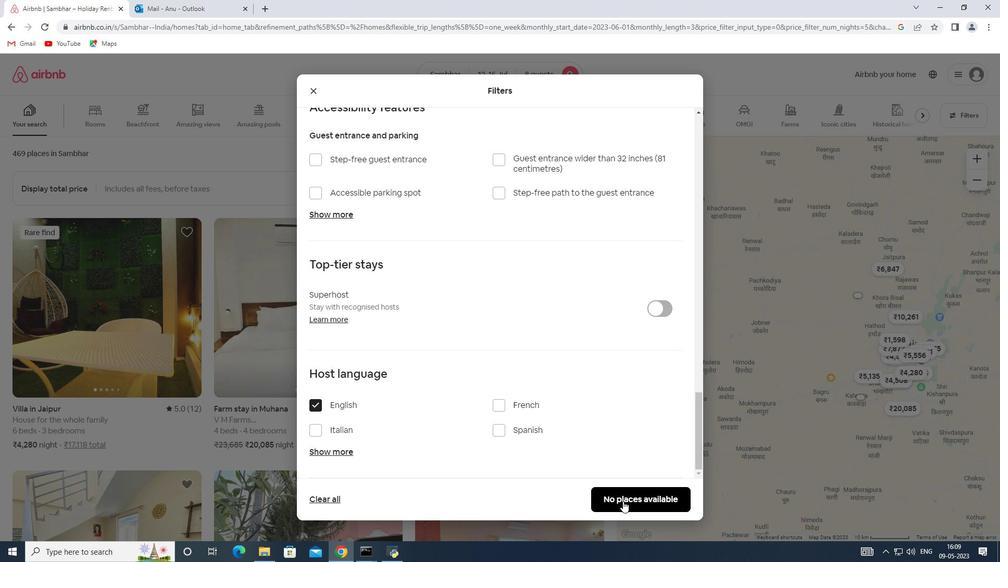 
Action: Mouse moved to (607, 498)
Screenshot: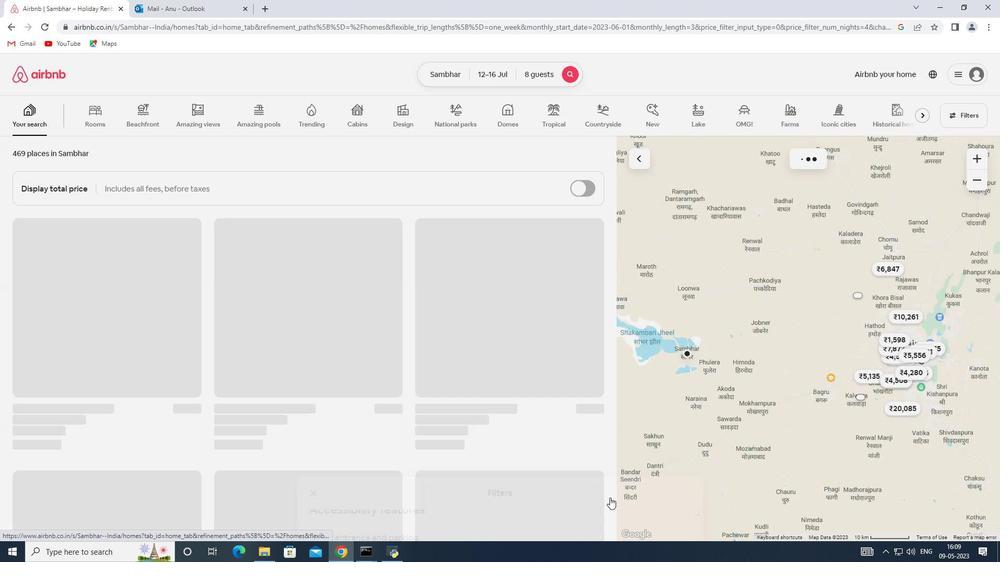 
